 Task: Create a due date automation trigger when advanced on, on the monday after a card is due add dates without an incomplete due date at 11:00 AM.
Action: Mouse moved to (933, 281)
Screenshot: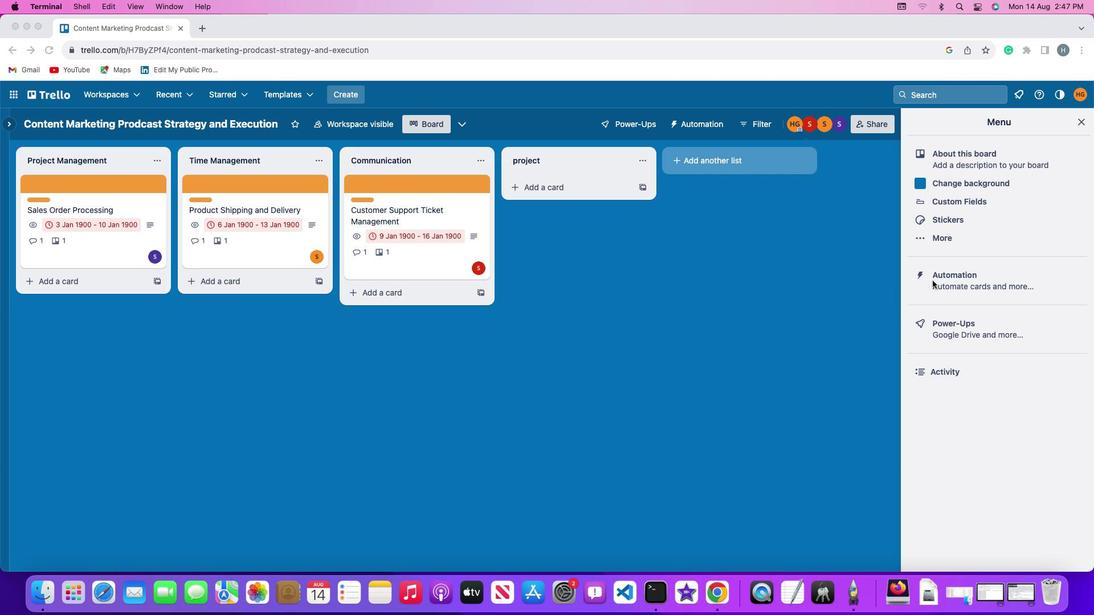 
Action: Mouse pressed left at (933, 281)
Screenshot: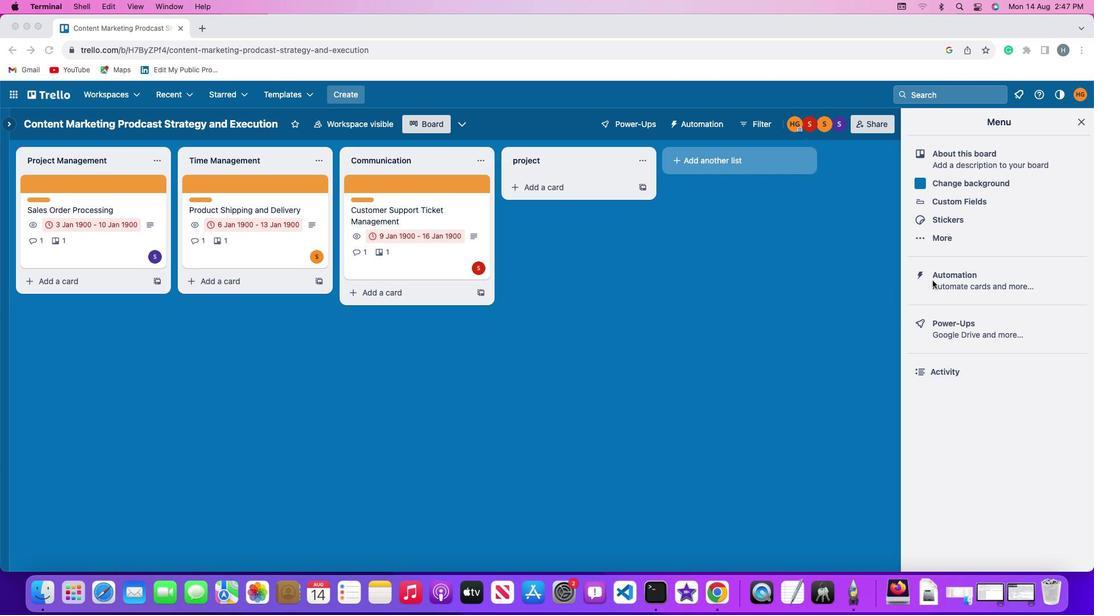 
Action: Mouse moved to (933, 281)
Screenshot: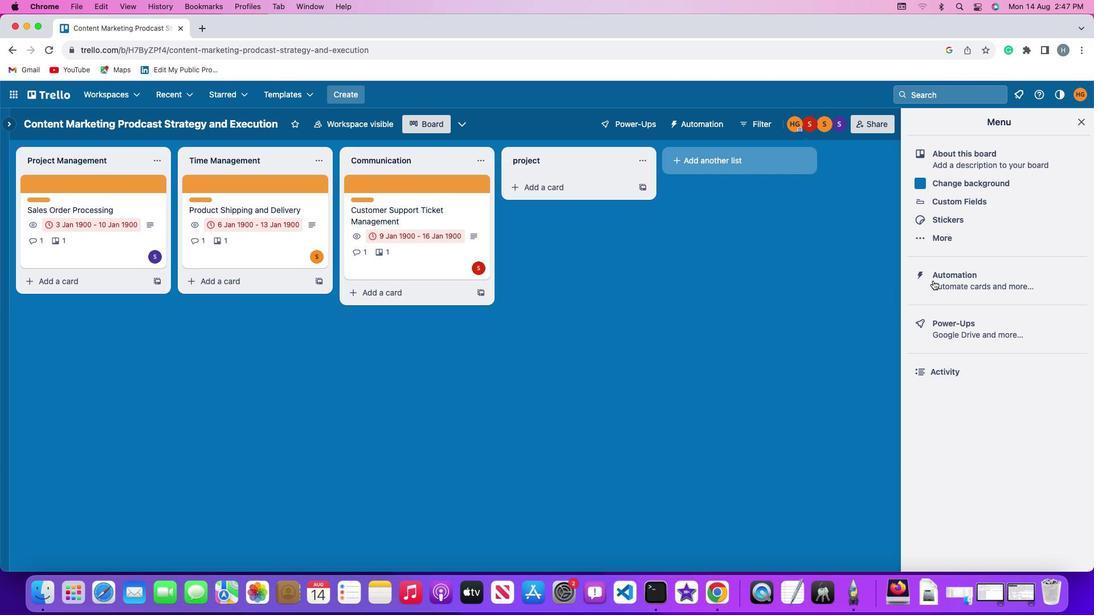 
Action: Mouse pressed left at (933, 281)
Screenshot: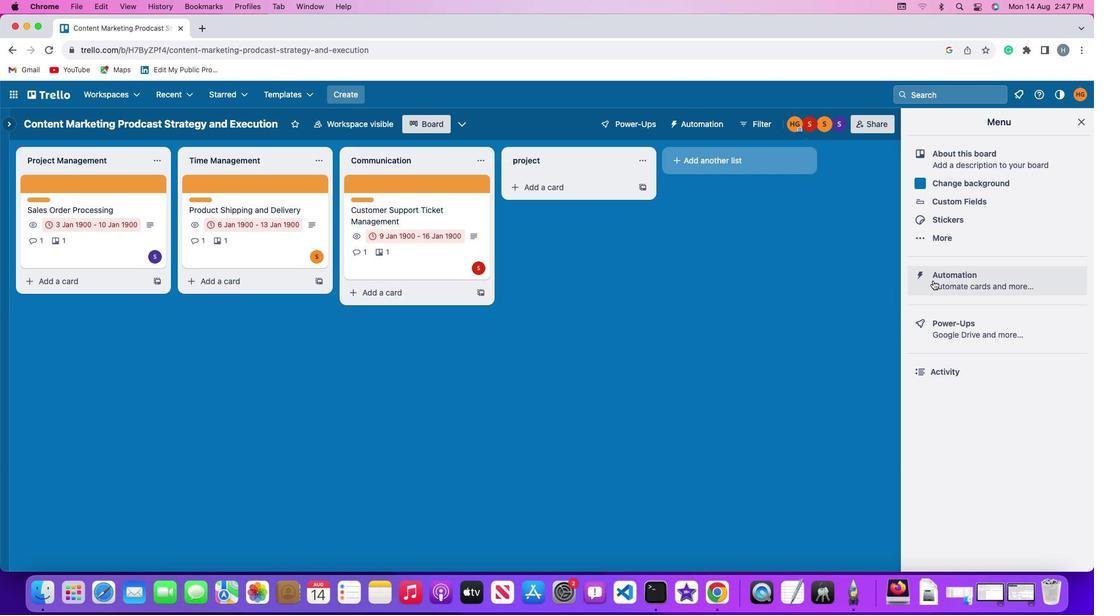 
Action: Mouse moved to (68, 270)
Screenshot: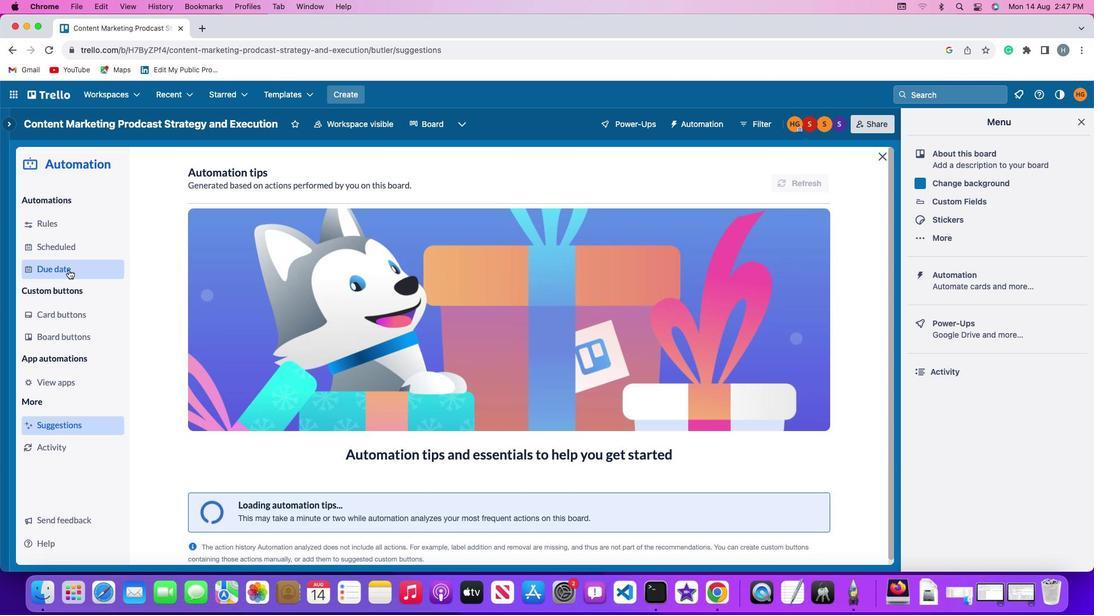 
Action: Mouse pressed left at (68, 270)
Screenshot: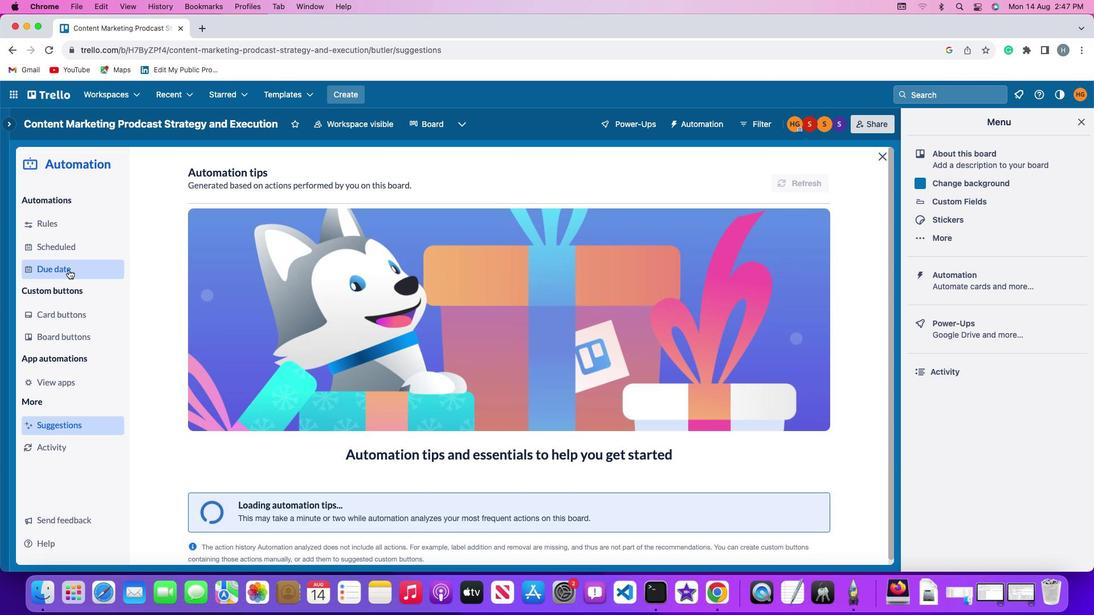 
Action: Mouse moved to (761, 173)
Screenshot: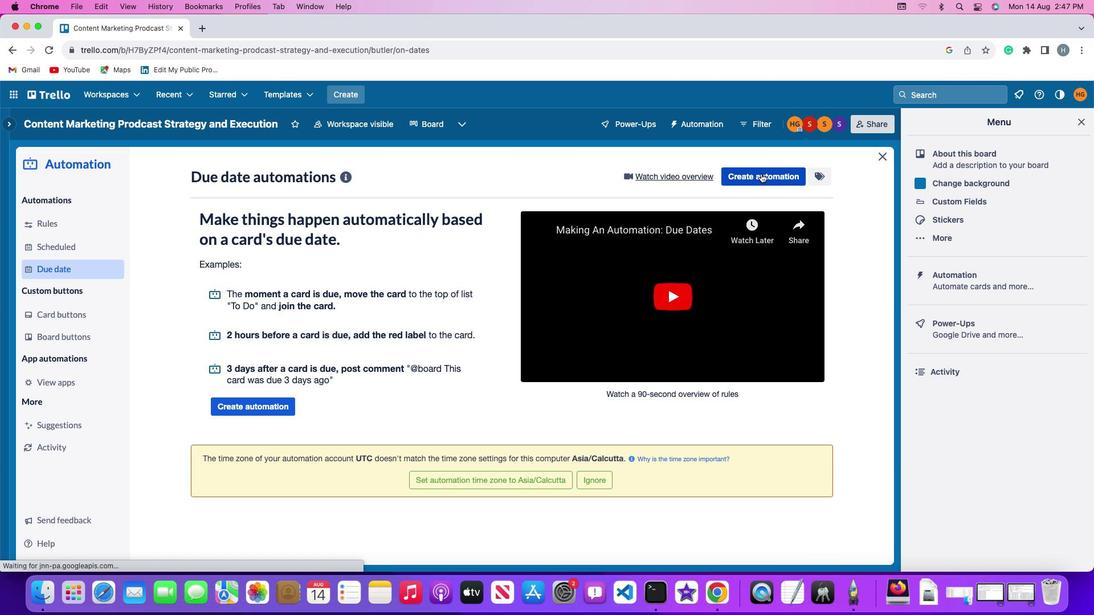 
Action: Mouse pressed left at (761, 173)
Screenshot: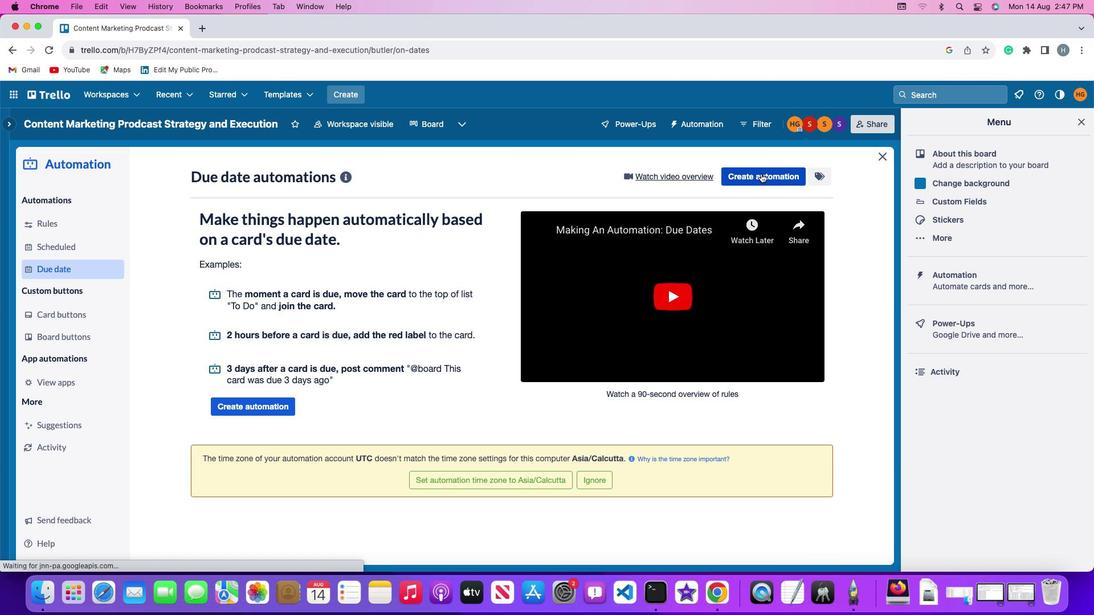 
Action: Mouse moved to (213, 287)
Screenshot: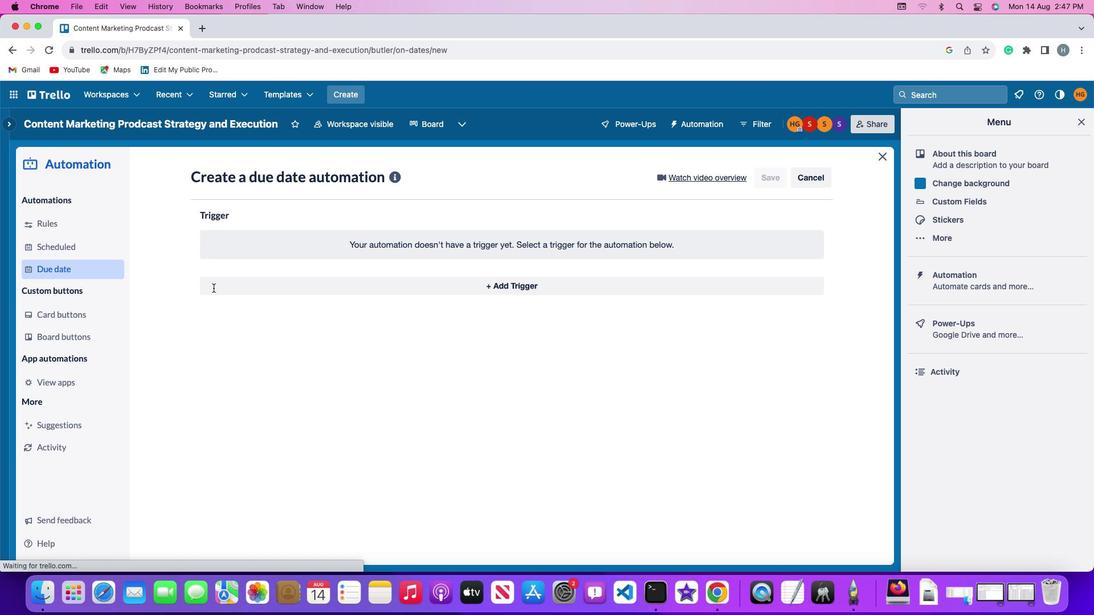 
Action: Mouse pressed left at (213, 287)
Screenshot: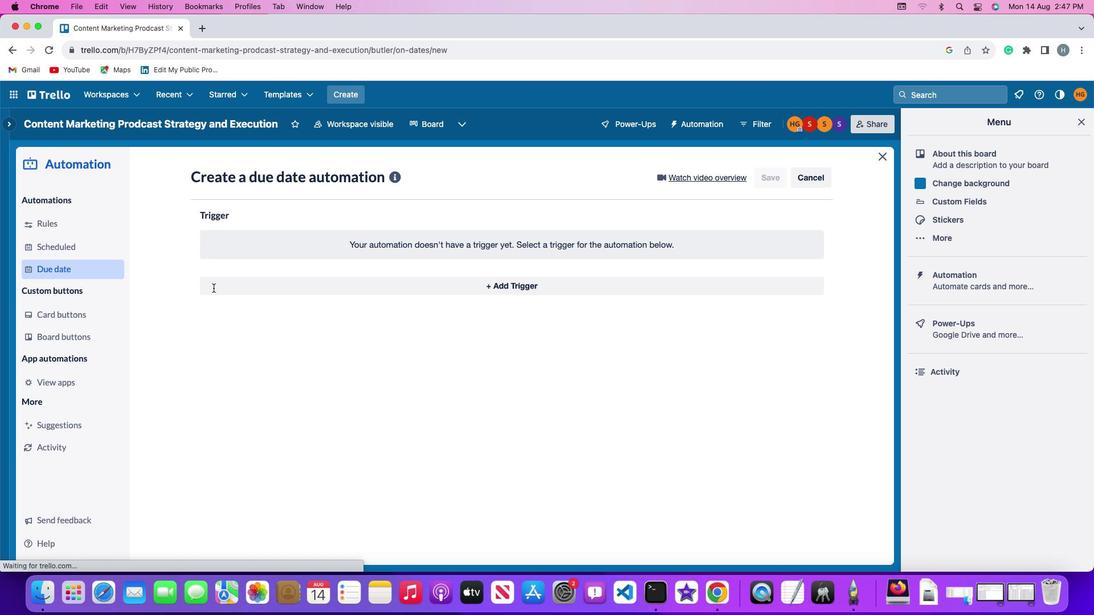 
Action: Mouse moved to (255, 501)
Screenshot: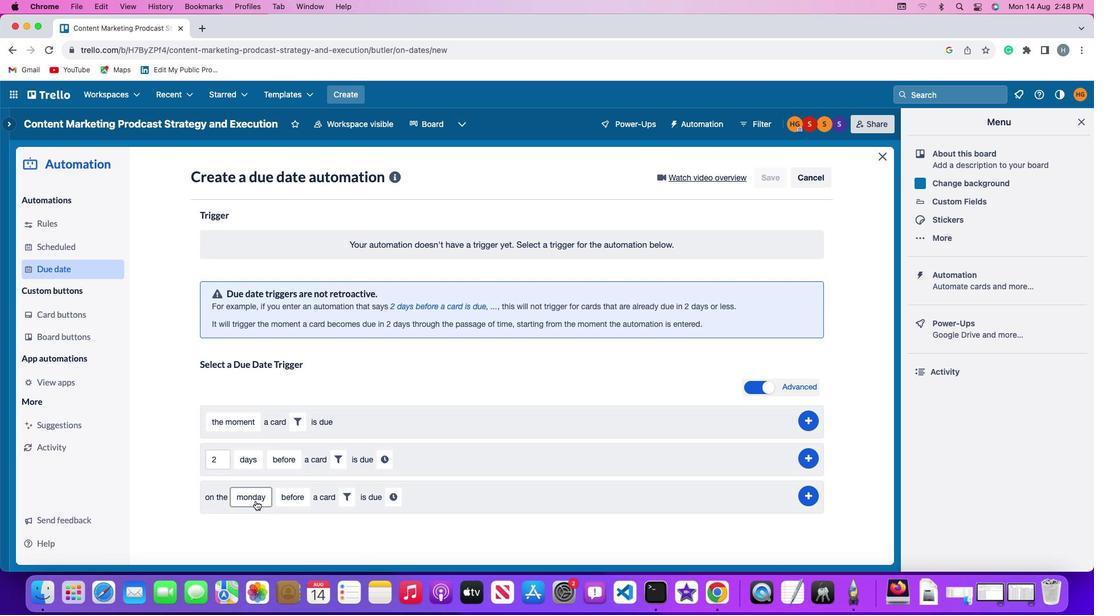 
Action: Mouse pressed left at (255, 501)
Screenshot: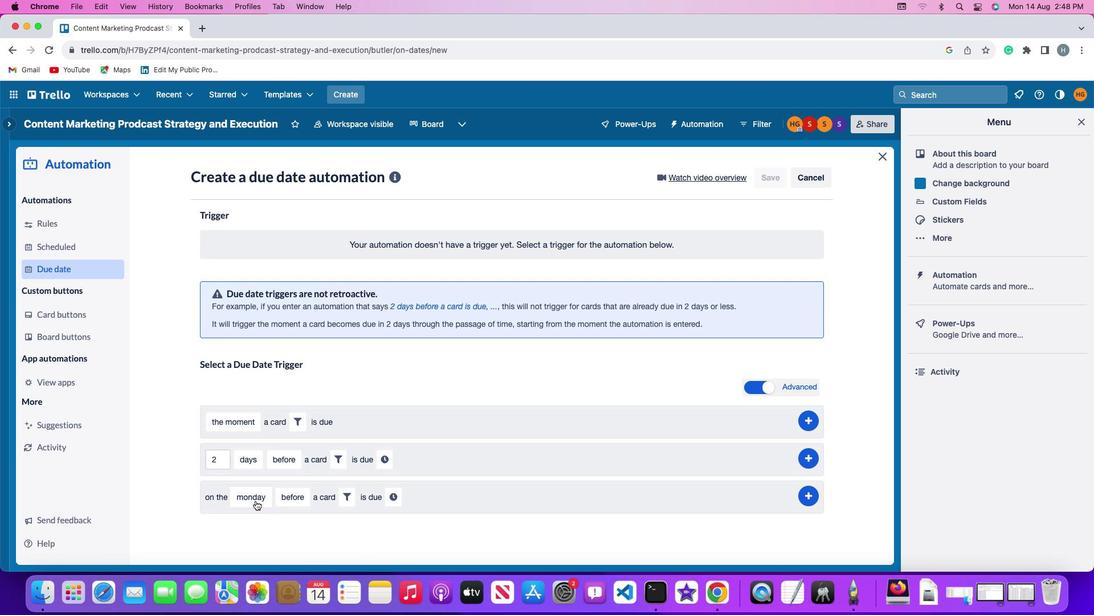 
Action: Mouse moved to (266, 341)
Screenshot: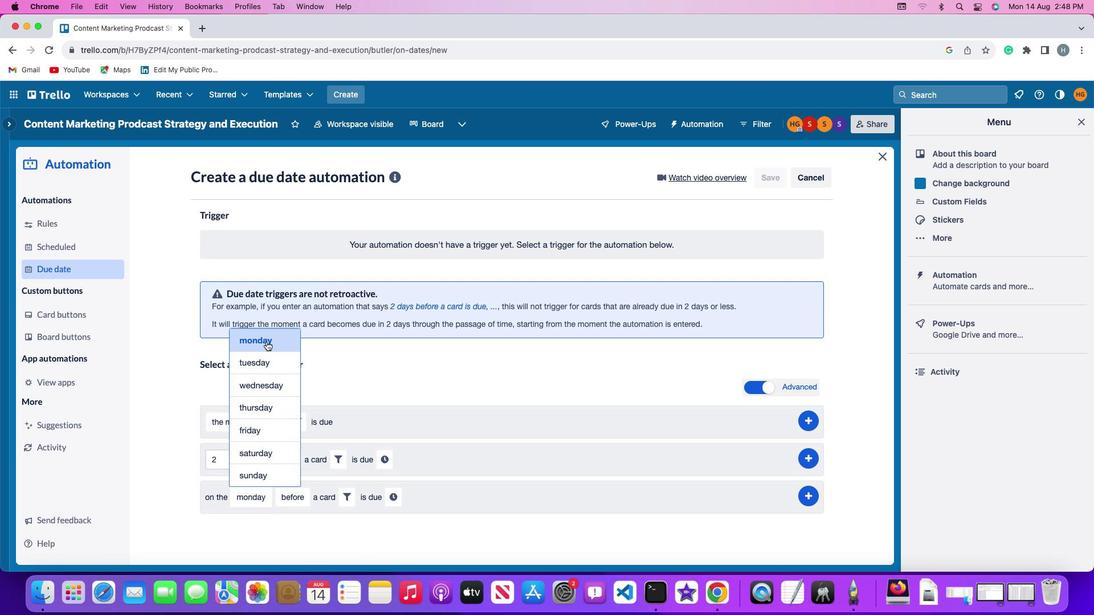 
Action: Mouse pressed left at (266, 341)
Screenshot: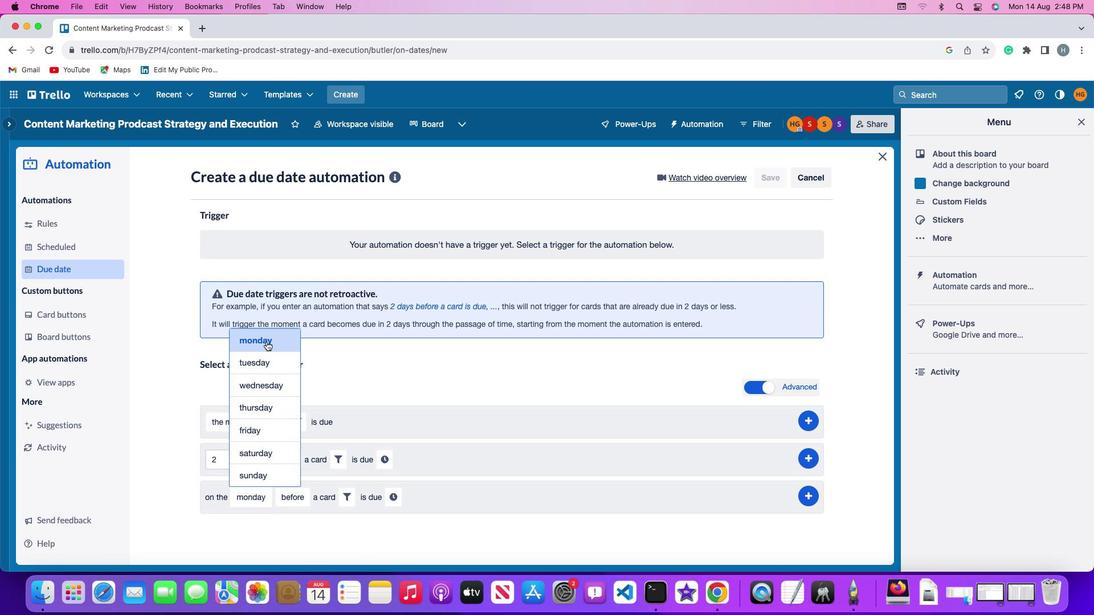 
Action: Mouse moved to (293, 494)
Screenshot: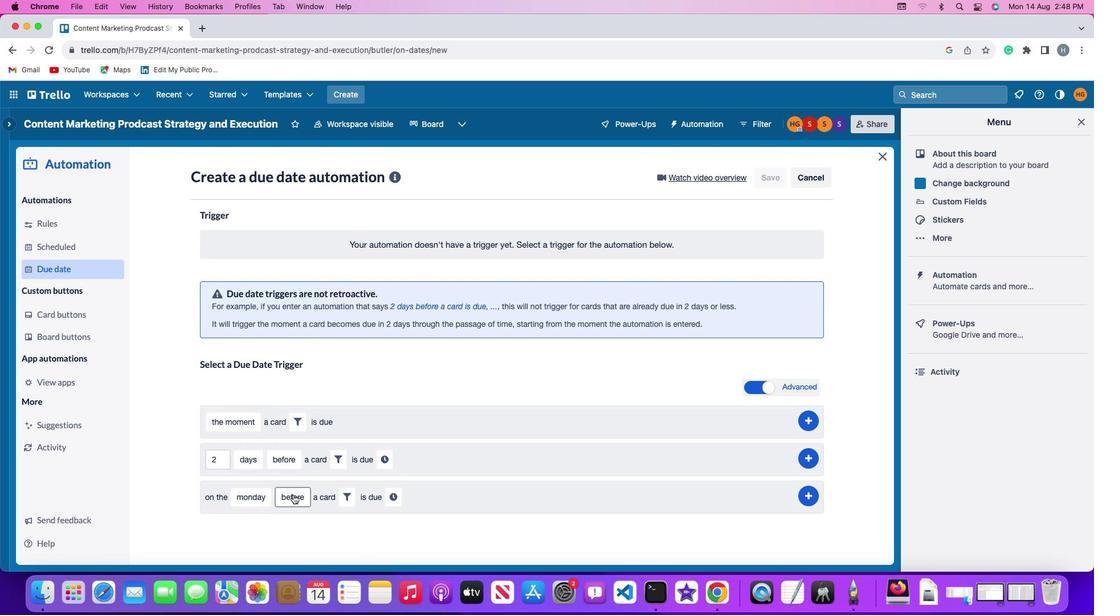 
Action: Mouse pressed left at (293, 494)
Screenshot: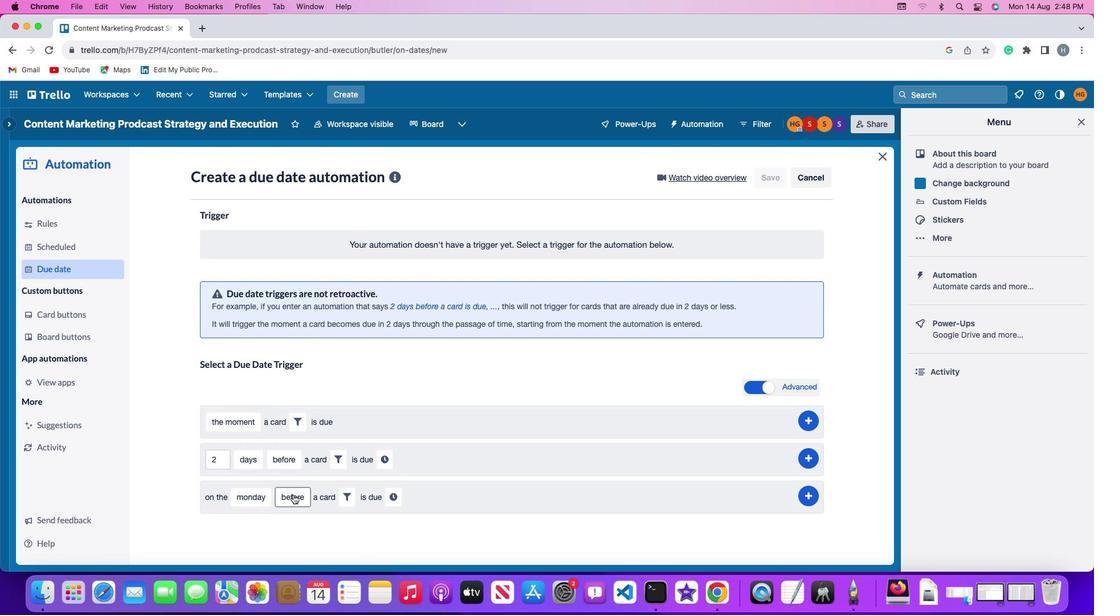 
Action: Mouse moved to (294, 431)
Screenshot: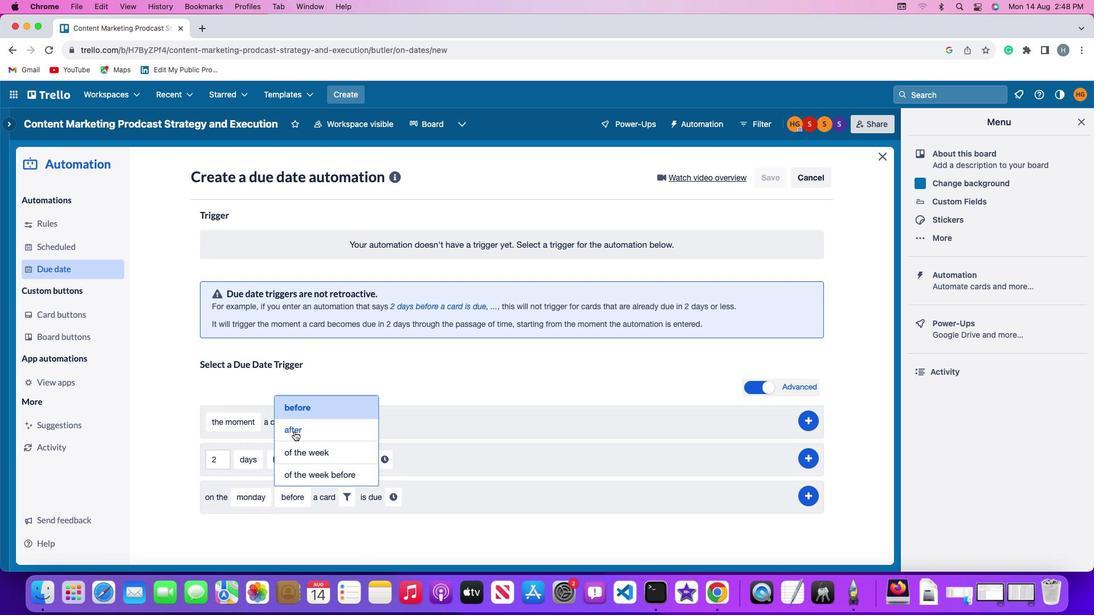 
Action: Mouse pressed left at (294, 431)
Screenshot: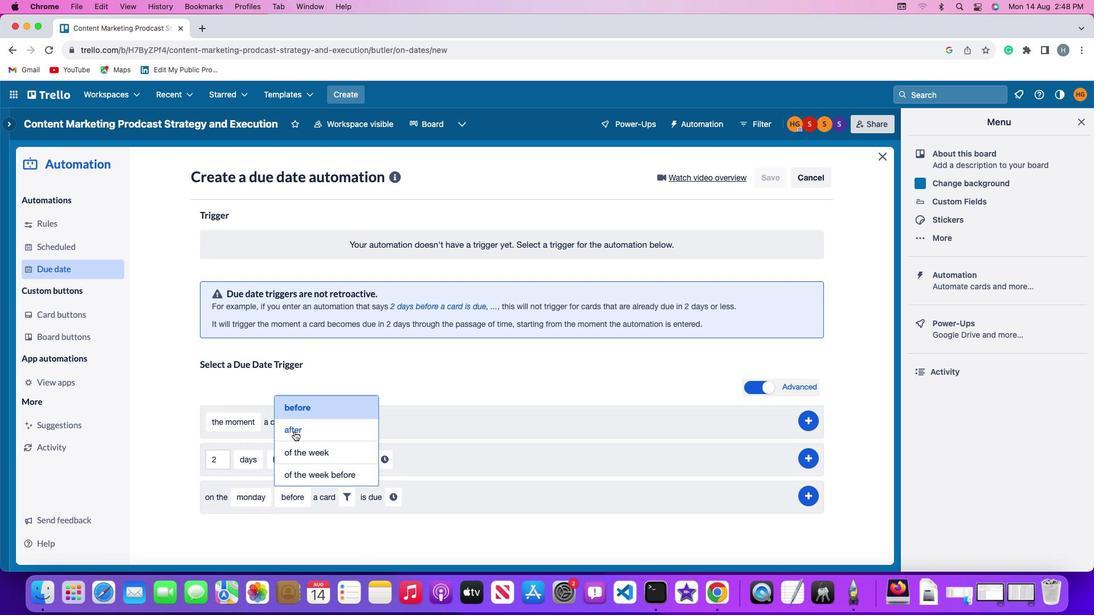
Action: Mouse moved to (339, 498)
Screenshot: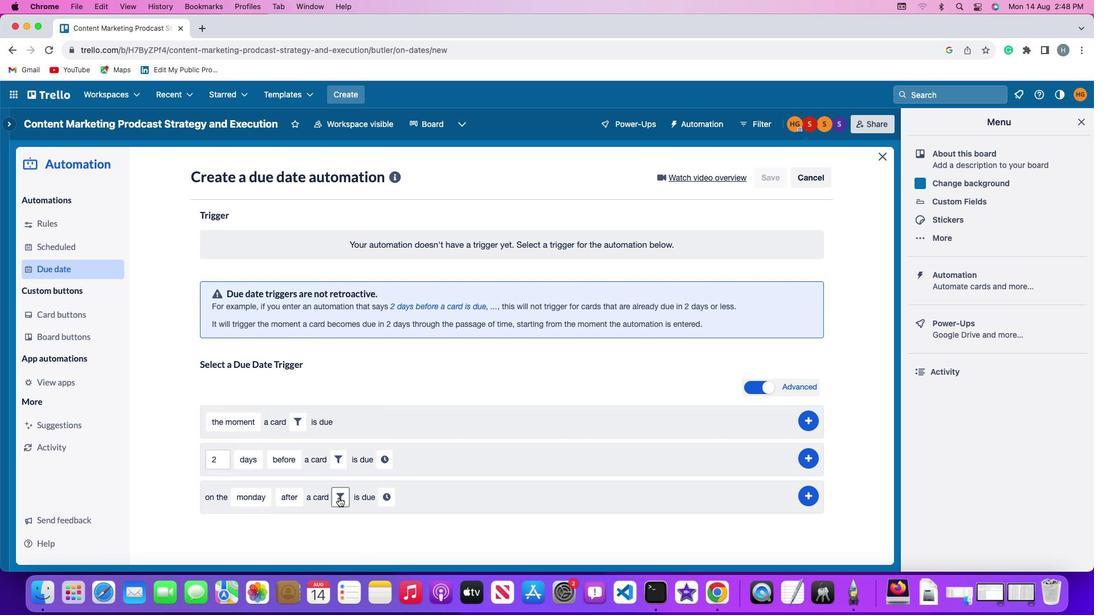 
Action: Mouse pressed left at (339, 498)
Screenshot: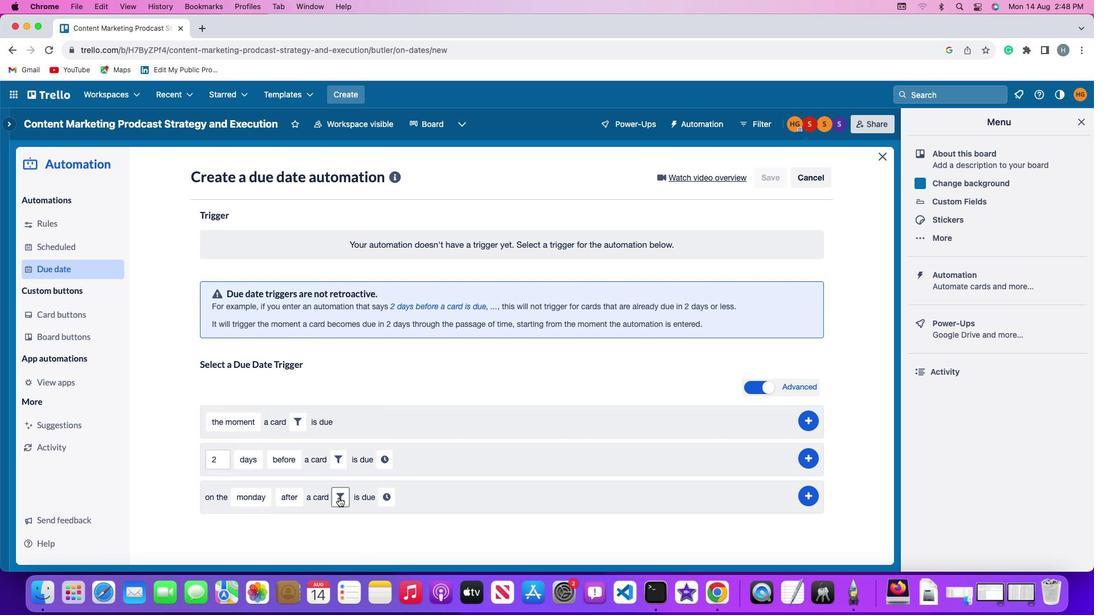 
Action: Mouse moved to (399, 534)
Screenshot: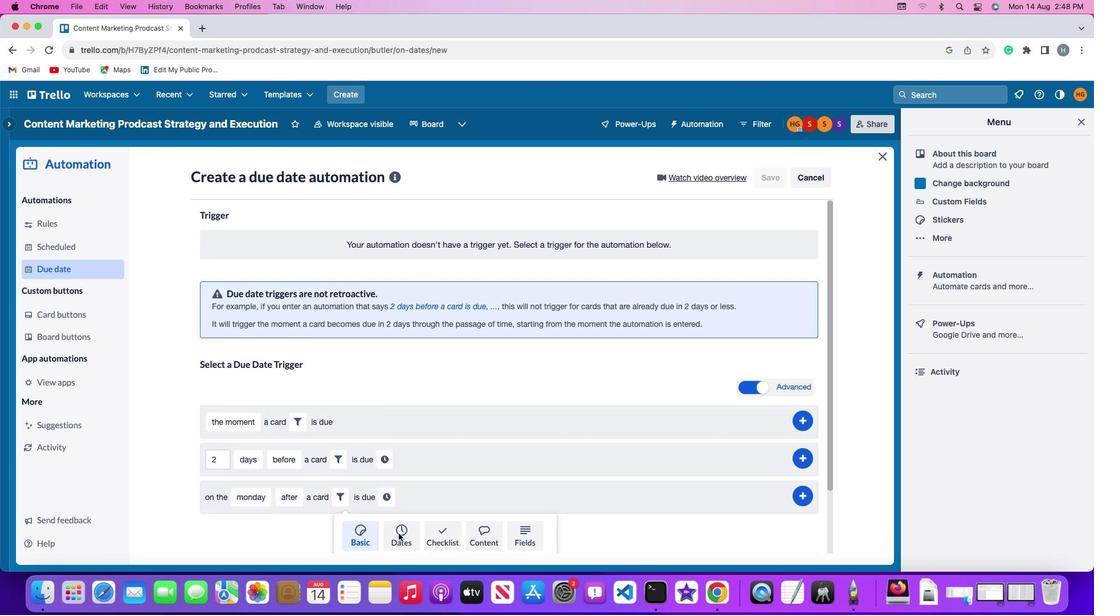 
Action: Mouse pressed left at (399, 534)
Screenshot: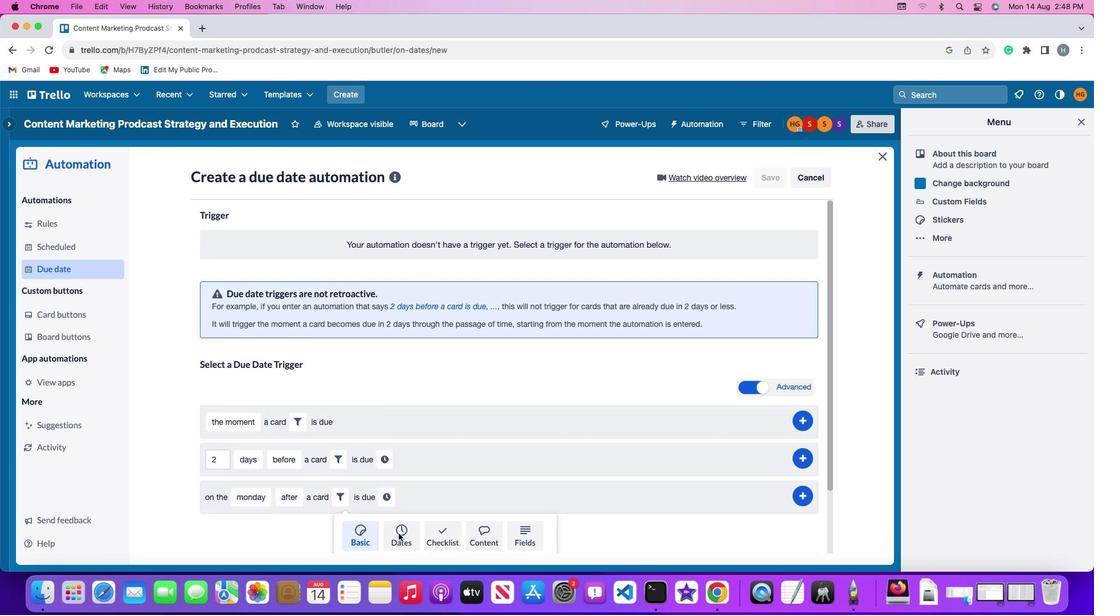 
Action: Mouse moved to (302, 536)
Screenshot: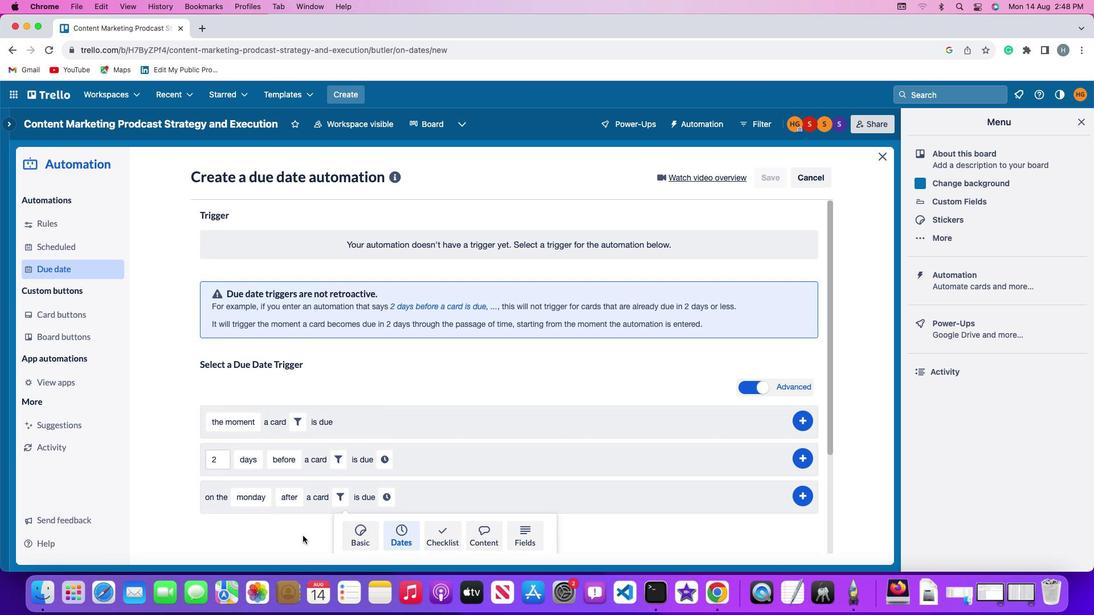 
Action: Mouse scrolled (302, 536) with delta (0, 0)
Screenshot: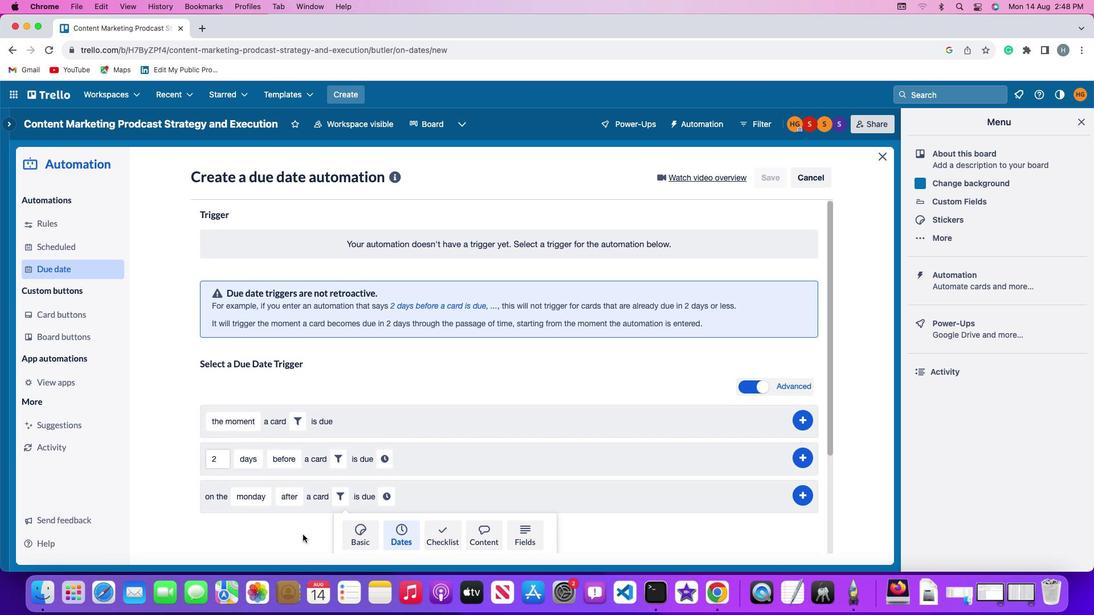 
Action: Mouse moved to (302, 536)
Screenshot: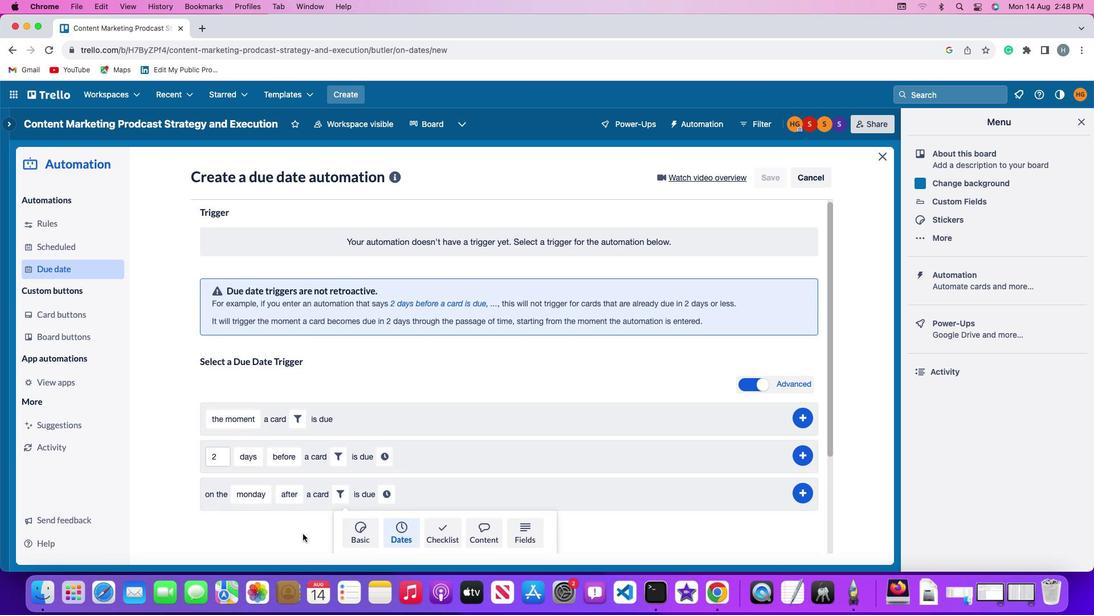 
Action: Mouse scrolled (302, 536) with delta (0, 0)
Screenshot: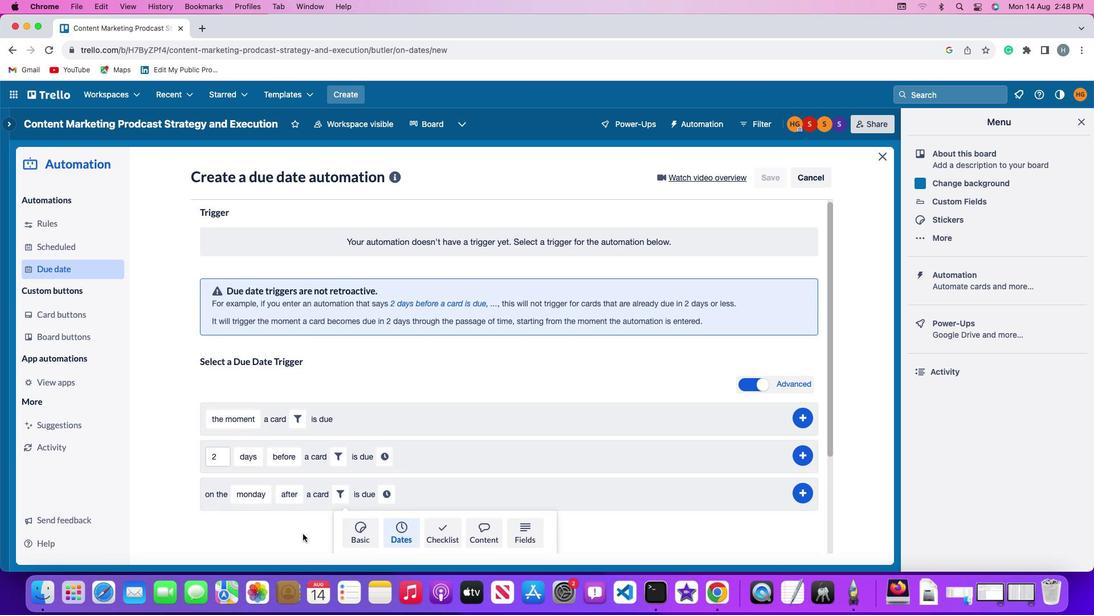 
Action: Mouse moved to (302, 535)
Screenshot: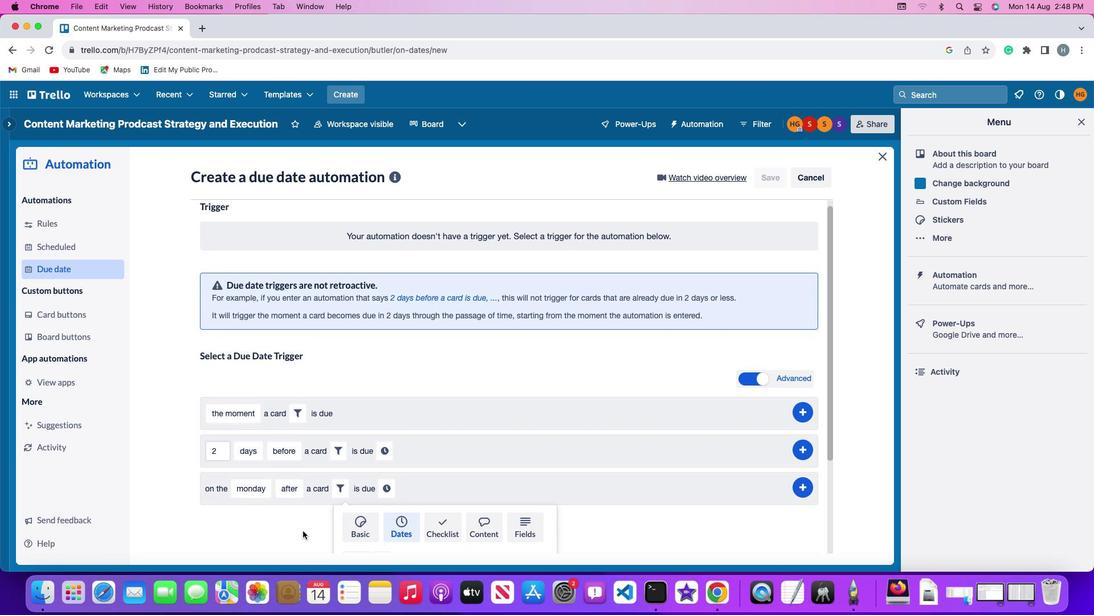 
Action: Mouse scrolled (302, 535) with delta (0, -1)
Screenshot: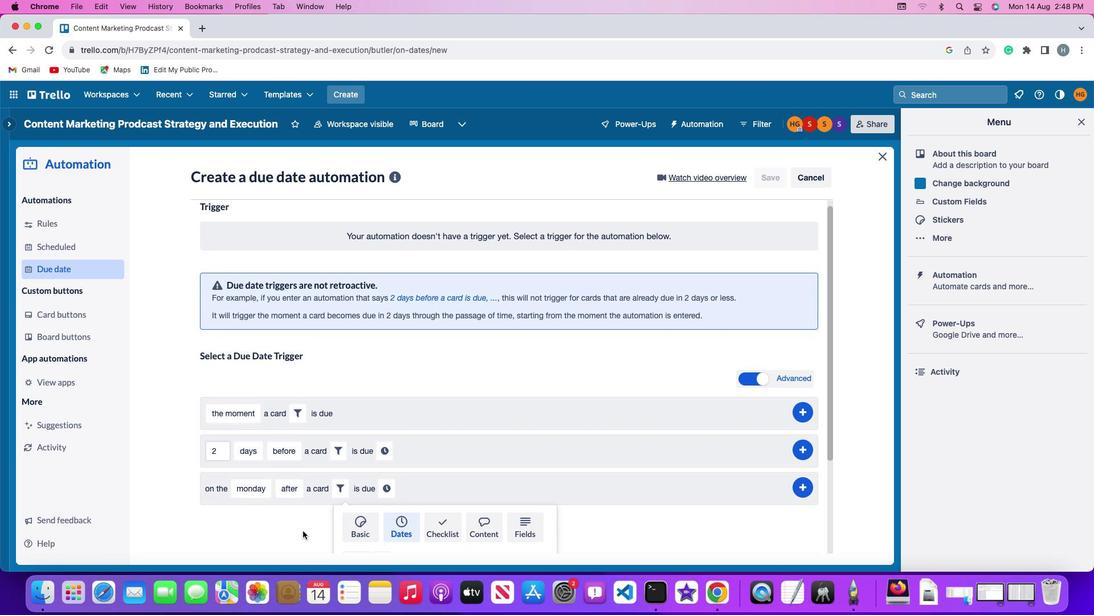 
Action: Mouse moved to (302, 534)
Screenshot: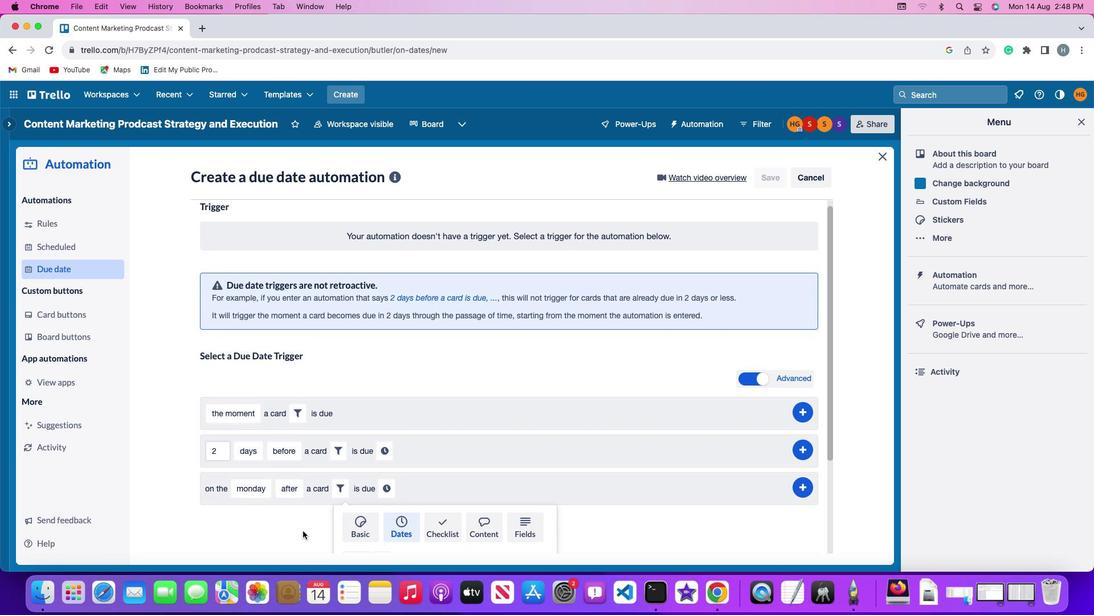 
Action: Mouse scrolled (302, 534) with delta (0, -2)
Screenshot: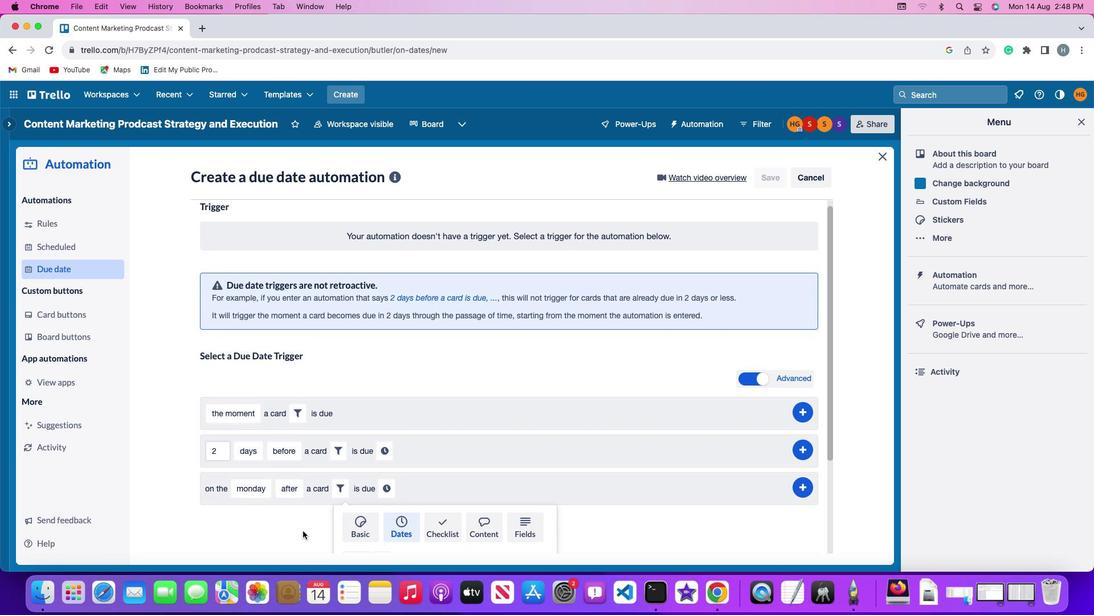 
Action: Mouse moved to (302, 531)
Screenshot: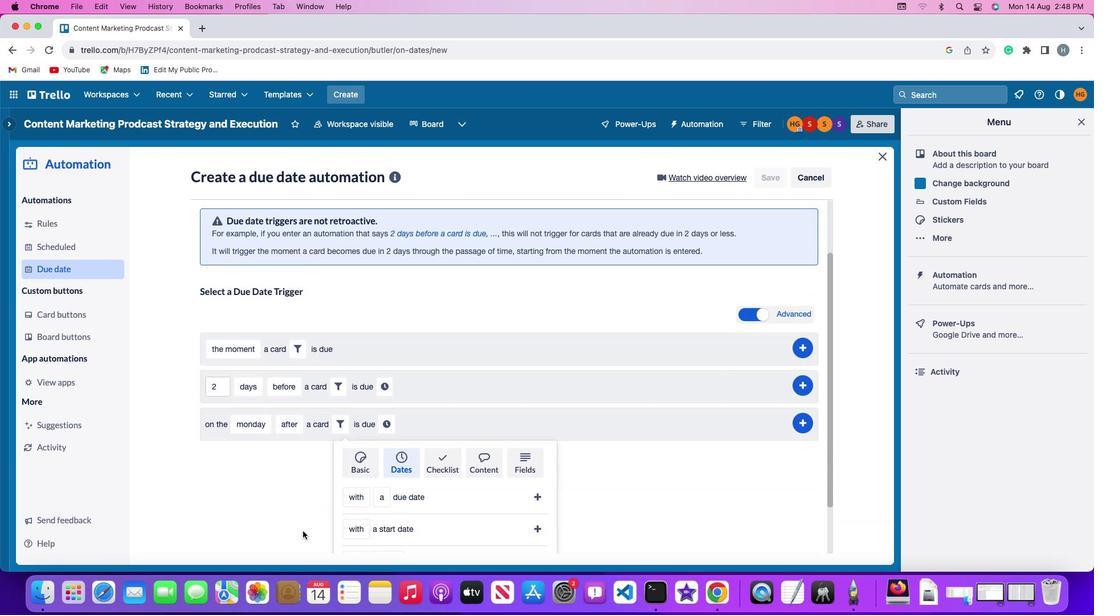 
Action: Mouse scrolled (302, 531) with delta (0, 0)
Screenshot: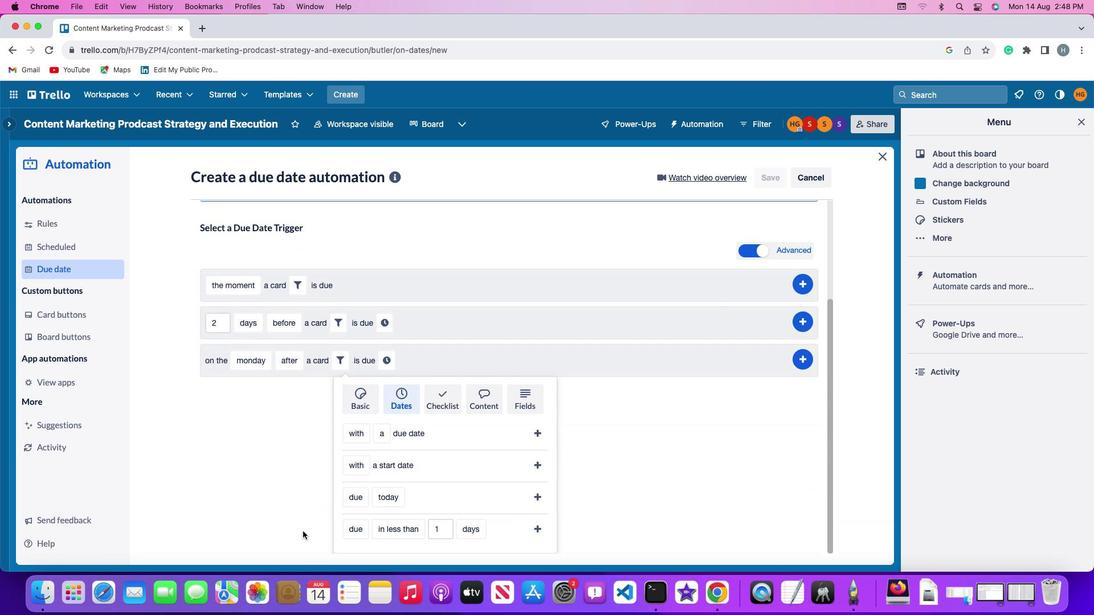 
Action: Mouse scrolled (302, 531) with delta (0, 0)
Screenshot: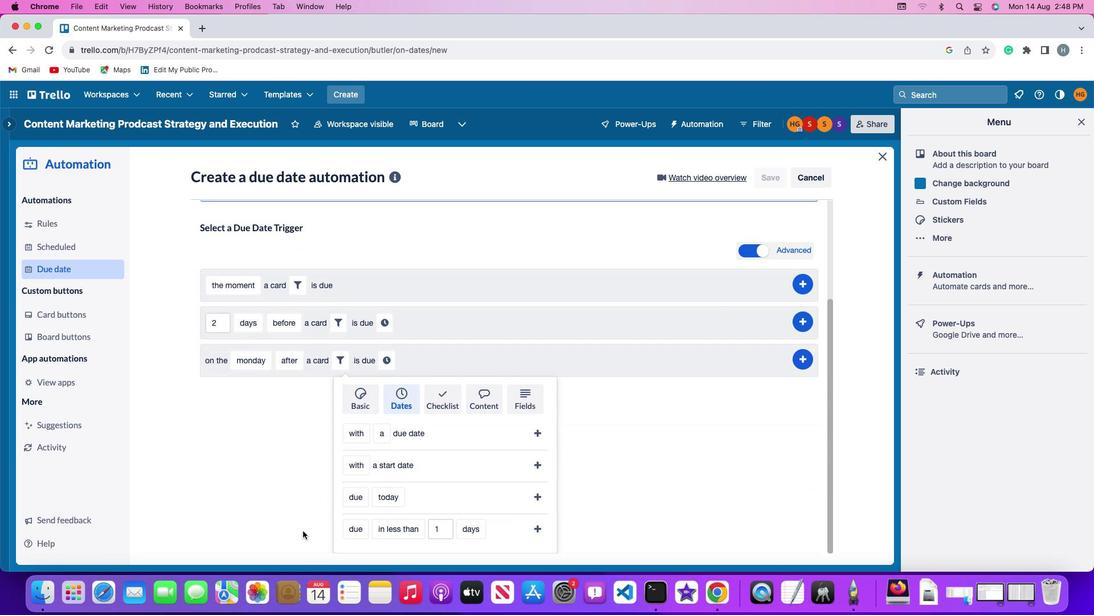 
Action: Mouse scrolled (302, 531) with delta (0, -1)
Screenshot: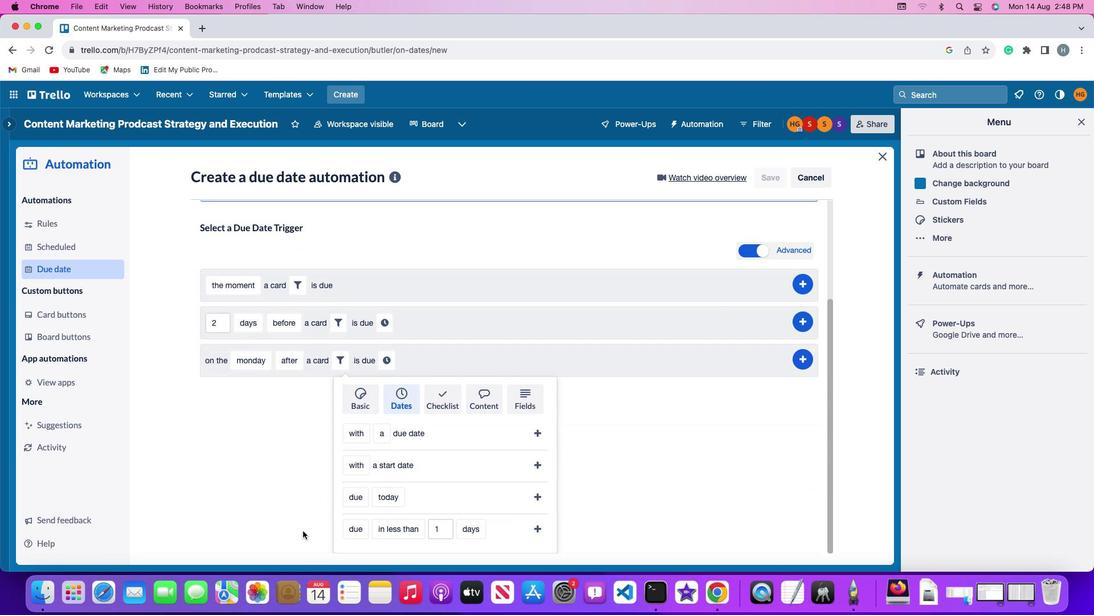 
Action: Mouse scrolled (302, 531) with delta (0, -2)
Screenshot: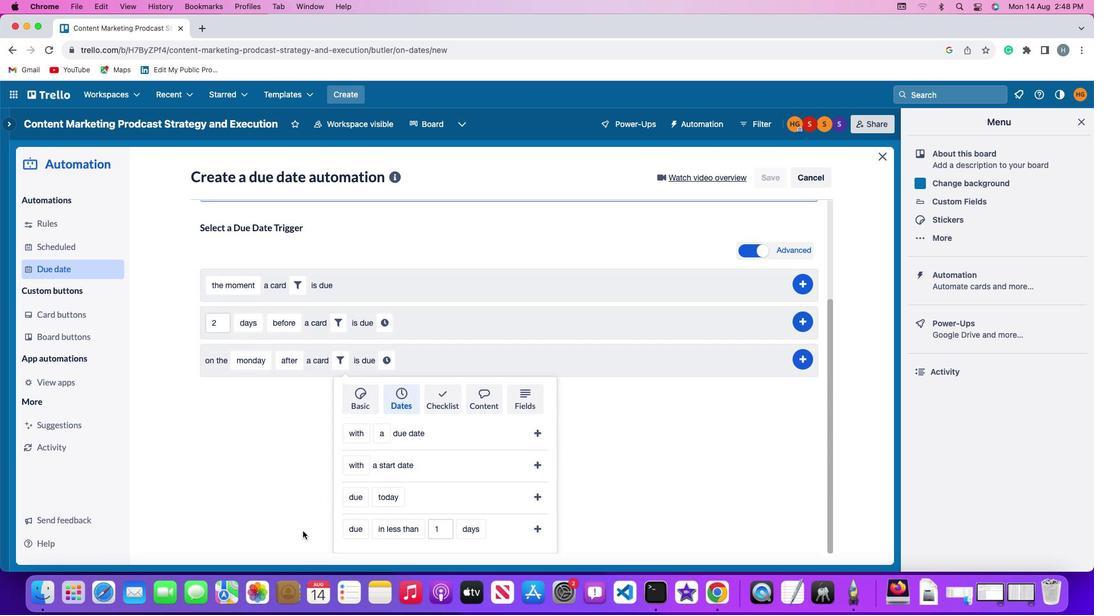 
Action: Mouse moved to (344, 437)
Screenshot: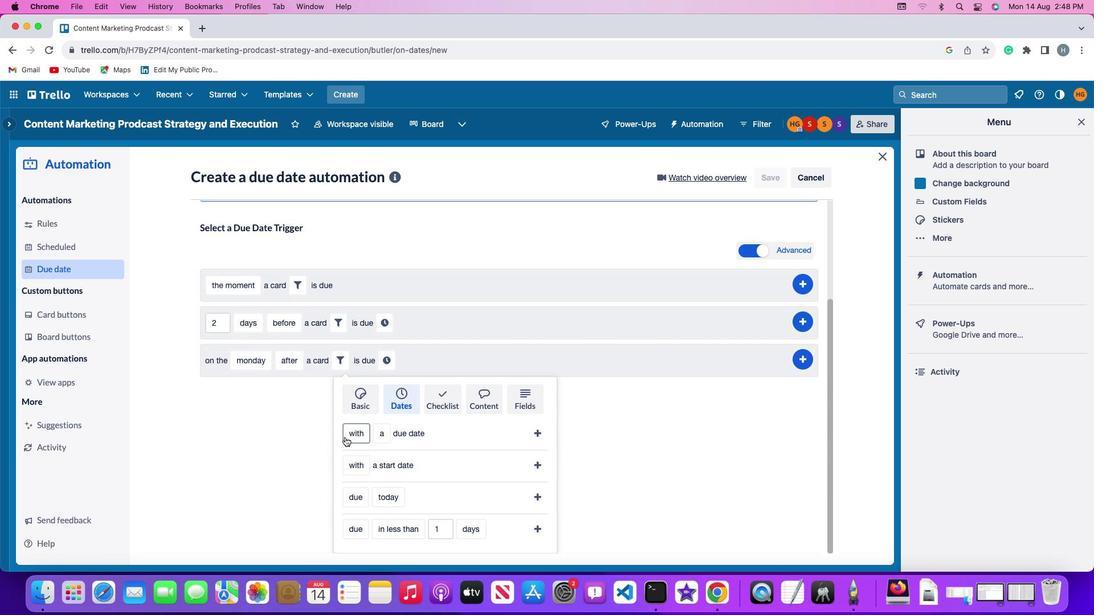 
Action: Mouse pressed left at (344, 437)
Screenshot: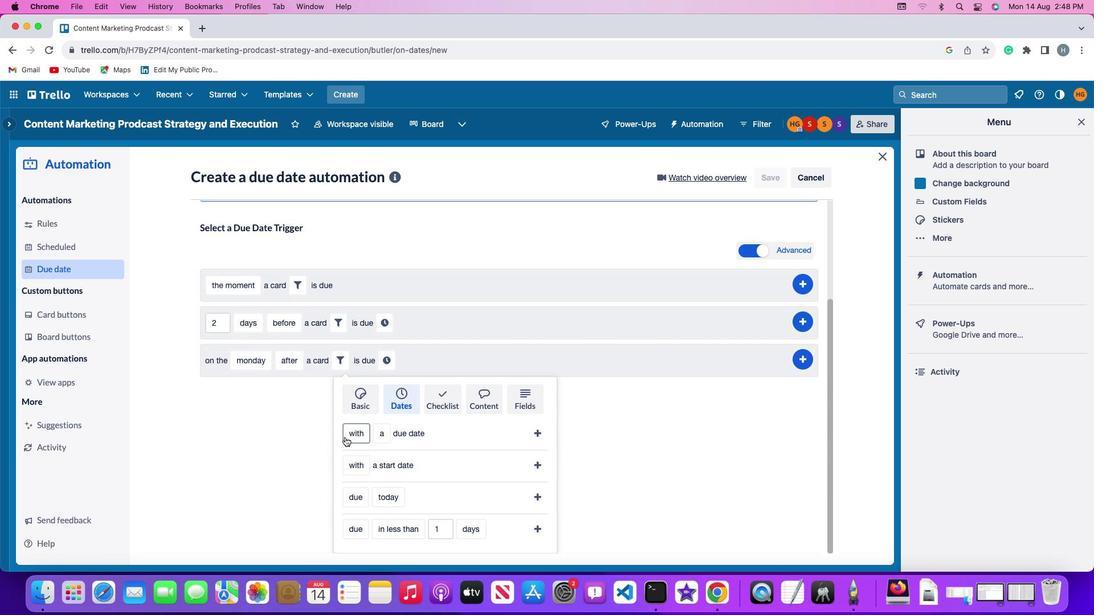 
Action: Mouse moved to (365, 475)
Screenshot: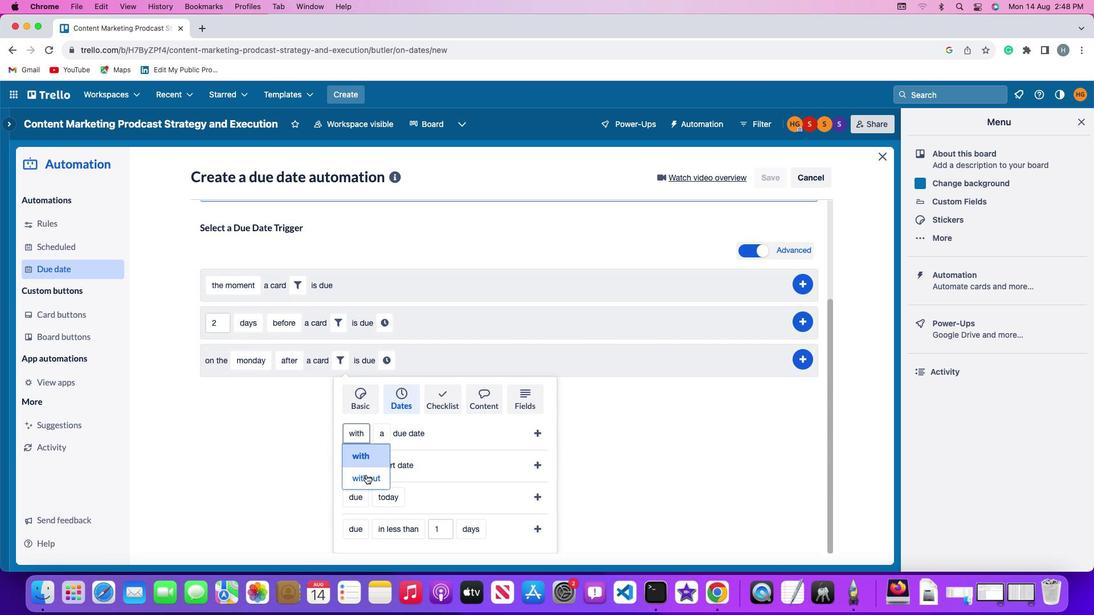 
Action: Mouse pressed left at (365, 475)
Screenshot: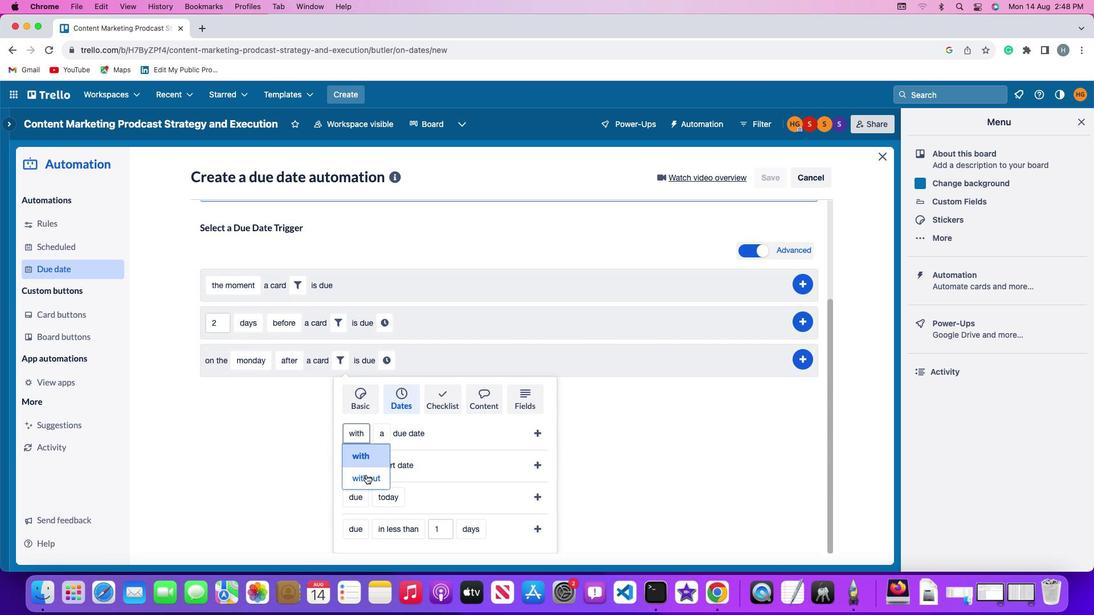 
Action: Mouse moved to (388, 434)
Screenshot: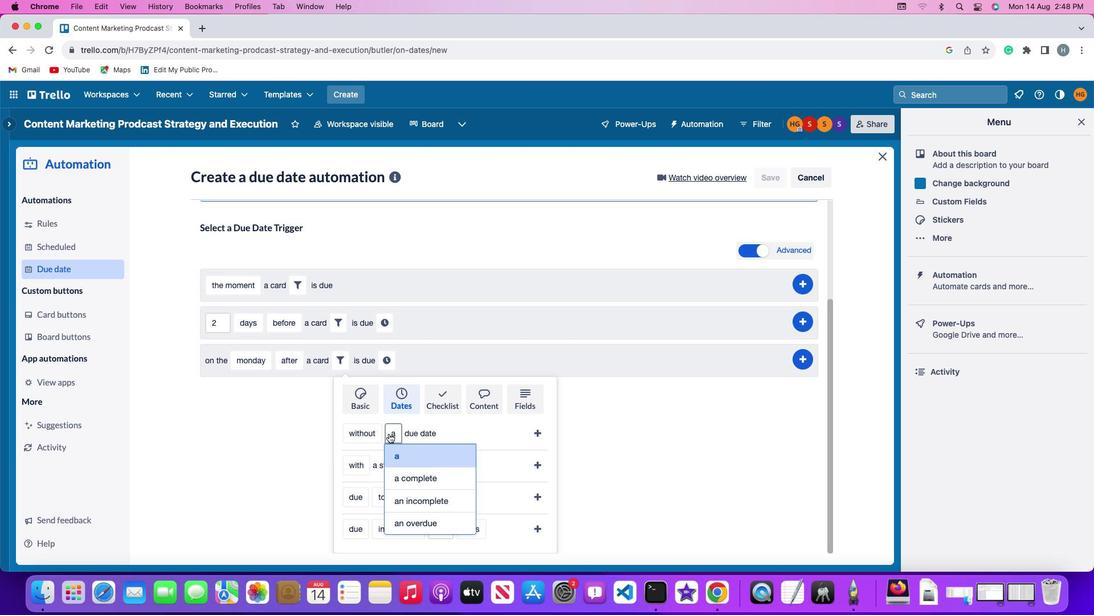 
Action: Mouse pressed left at (388, 434)
Screenshot: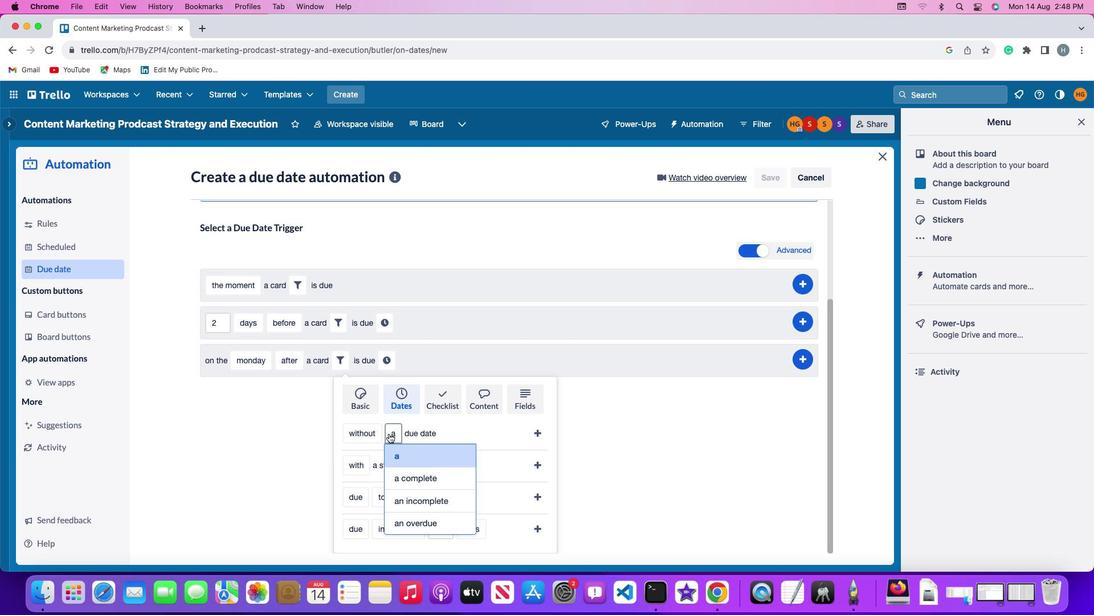 
Action: Mouse moved to (409, 497)
Screenshot: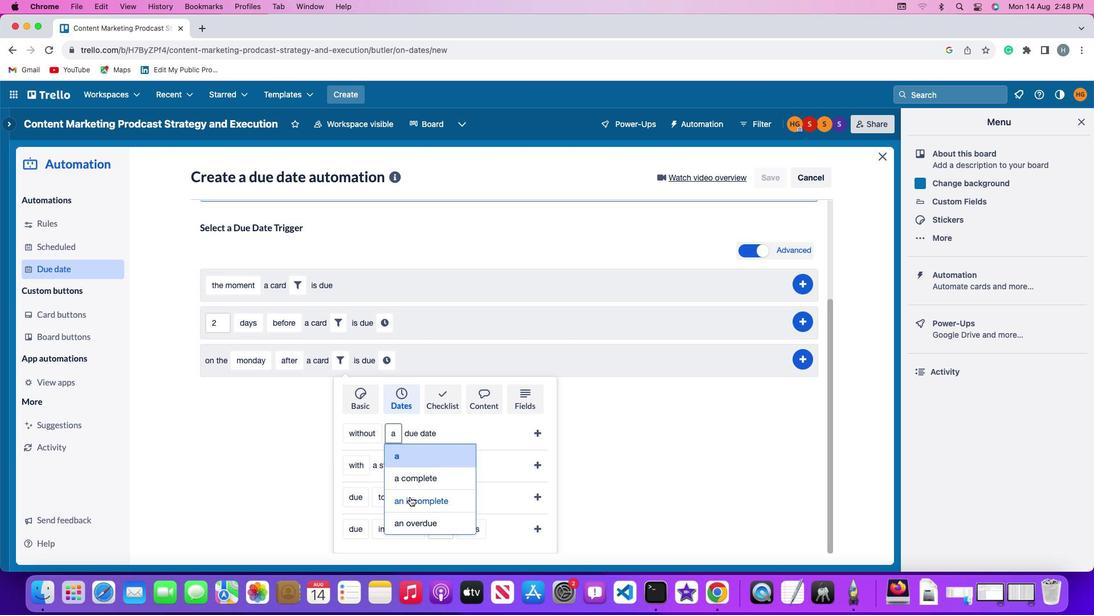 
Action: Mouse pressed left at (409, 497)
Screenshot: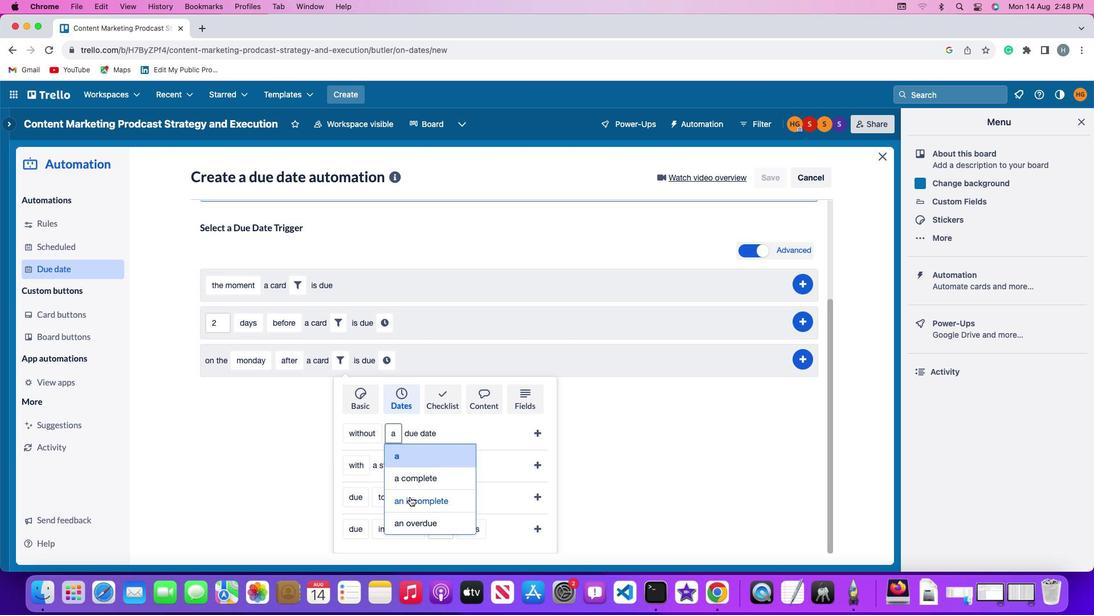 
Action: Mouse moved to (538, 426)
Screenshot: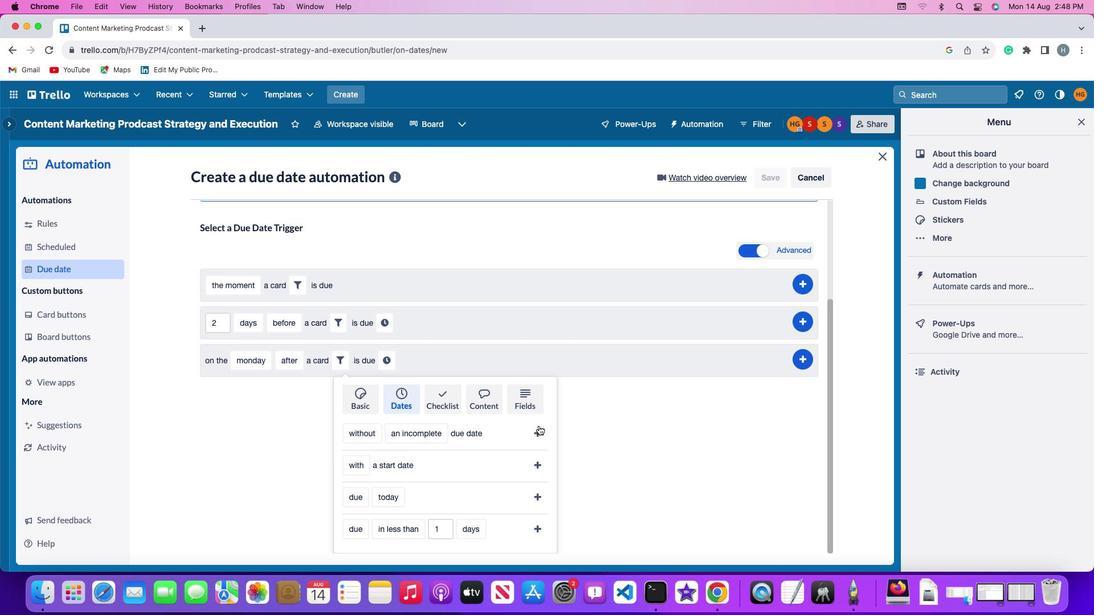 
Action: Mouse pressed left at (538, 426)
Screenshot: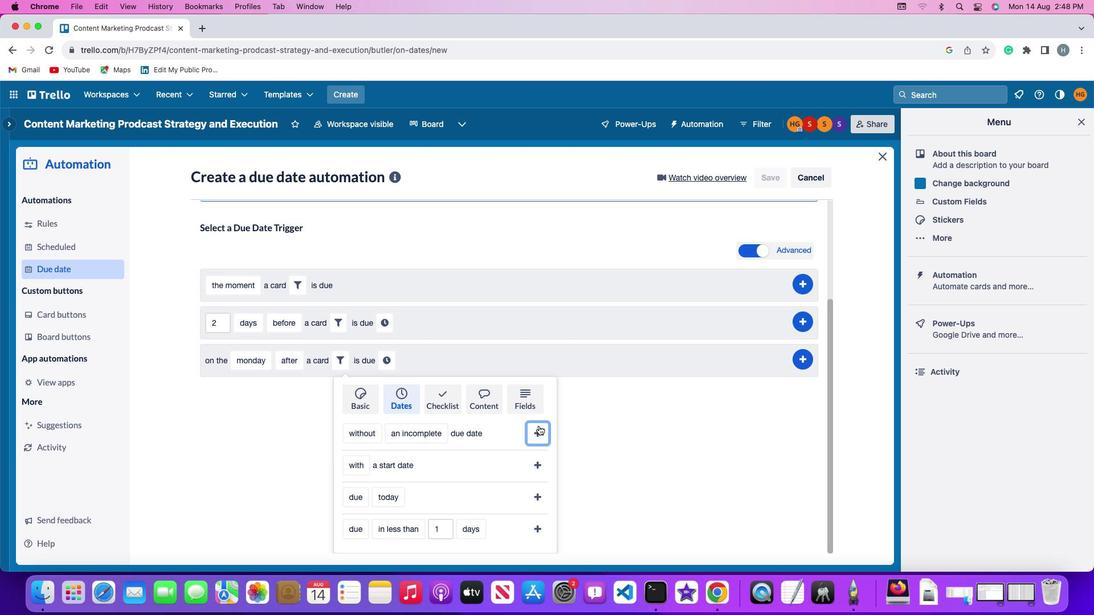 
Action: Mouse moved to (525, 489)
Screenshot: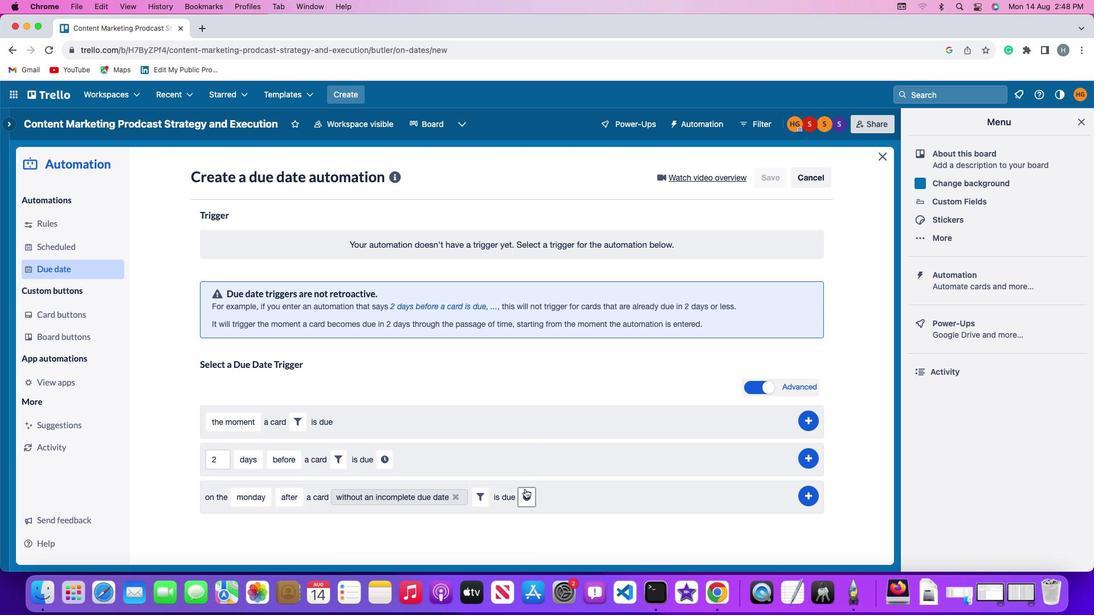 
Action: Mouse pressed left at (525, 489)
Screenshot: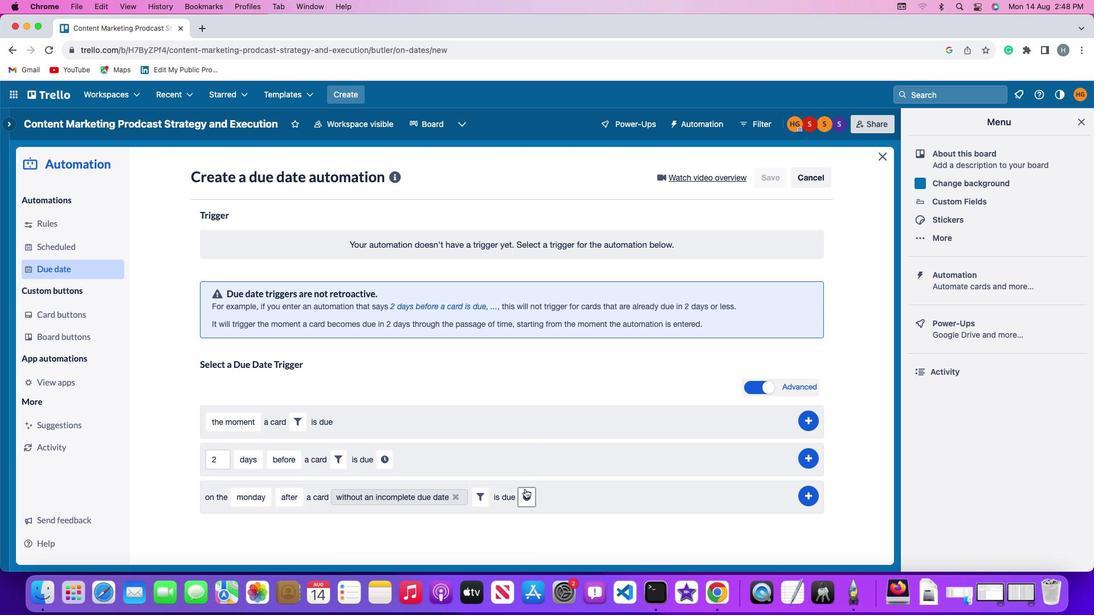 
Action: Mouse moved to (552, 502)
Screenshot: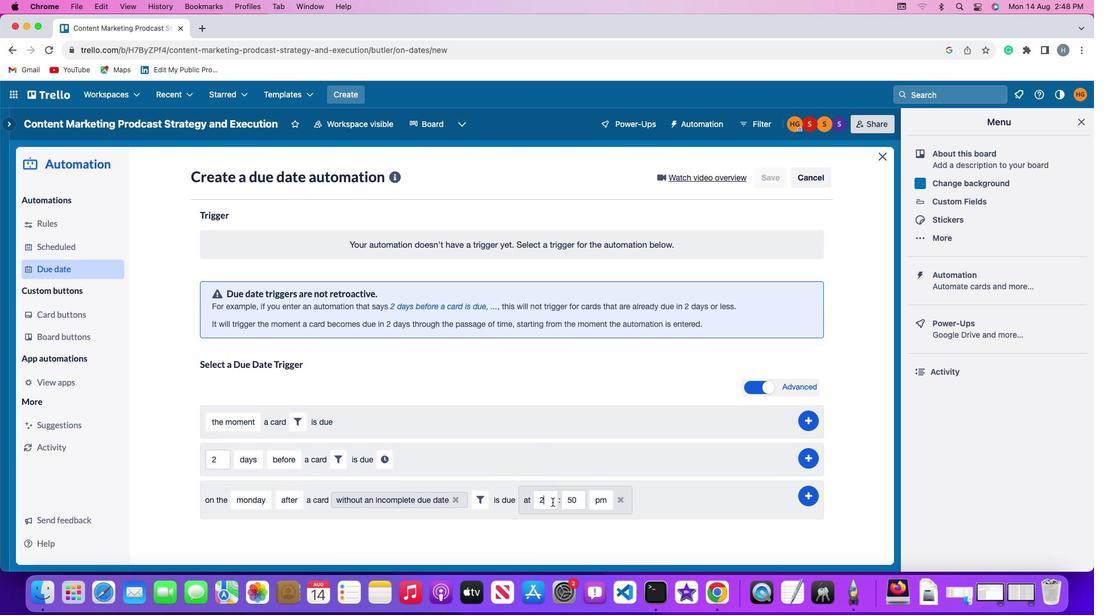 
Action: Mouse pressed left at (552, 502)
Screenshot: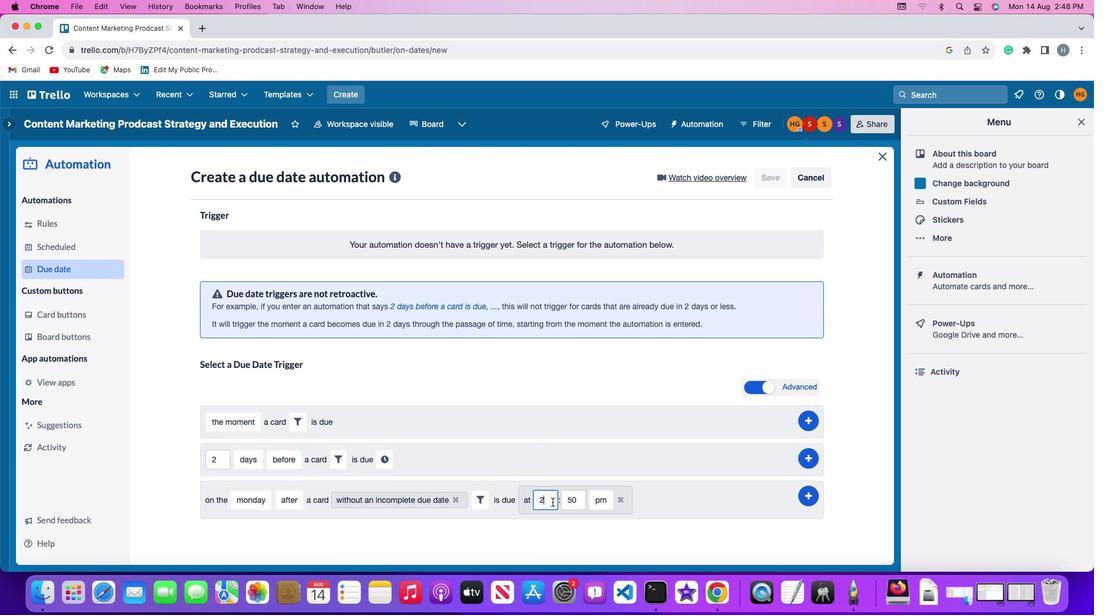 
Action: Key pressed Key.backspace
Screenshot: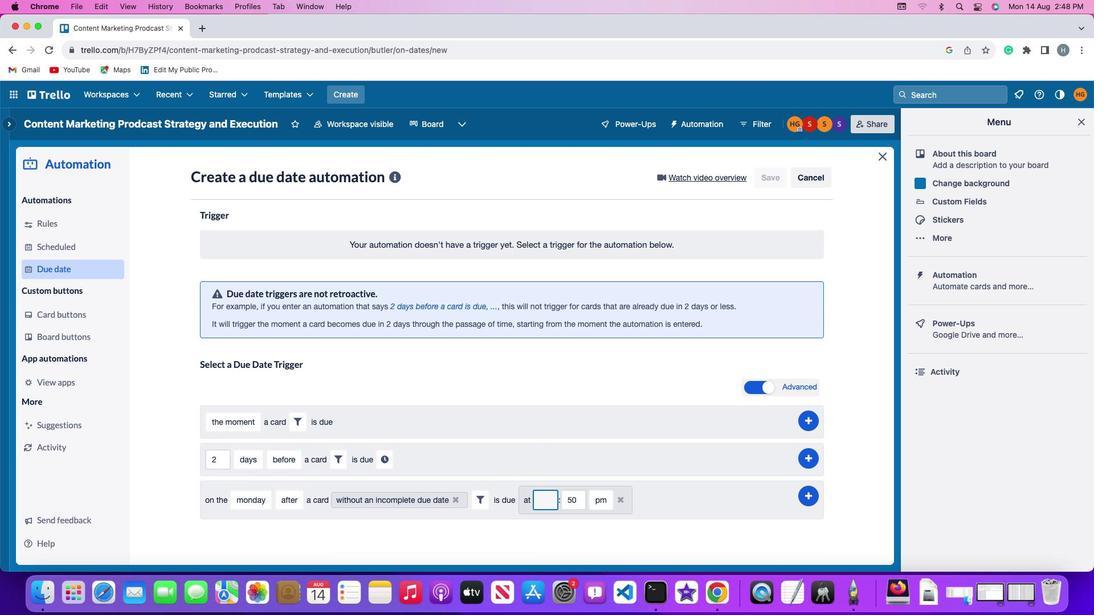 
Action: Mouse moved to (552, 502)
Screenshot: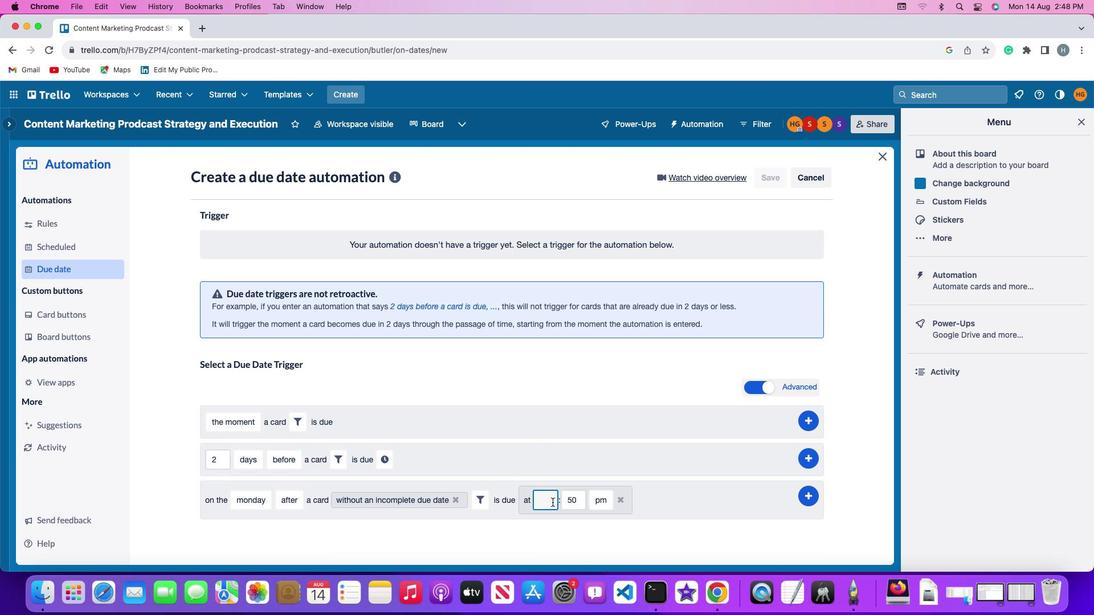 
Action: Key pressed '1''1'
Screenshot: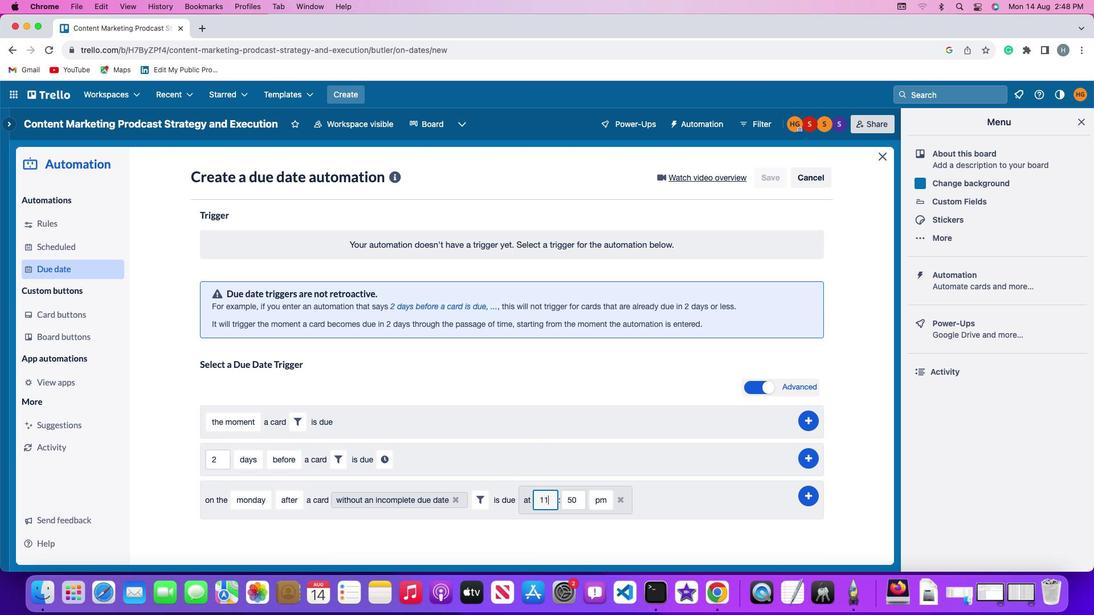 
Action: Mouse moved to (577, 501)
Screenshot: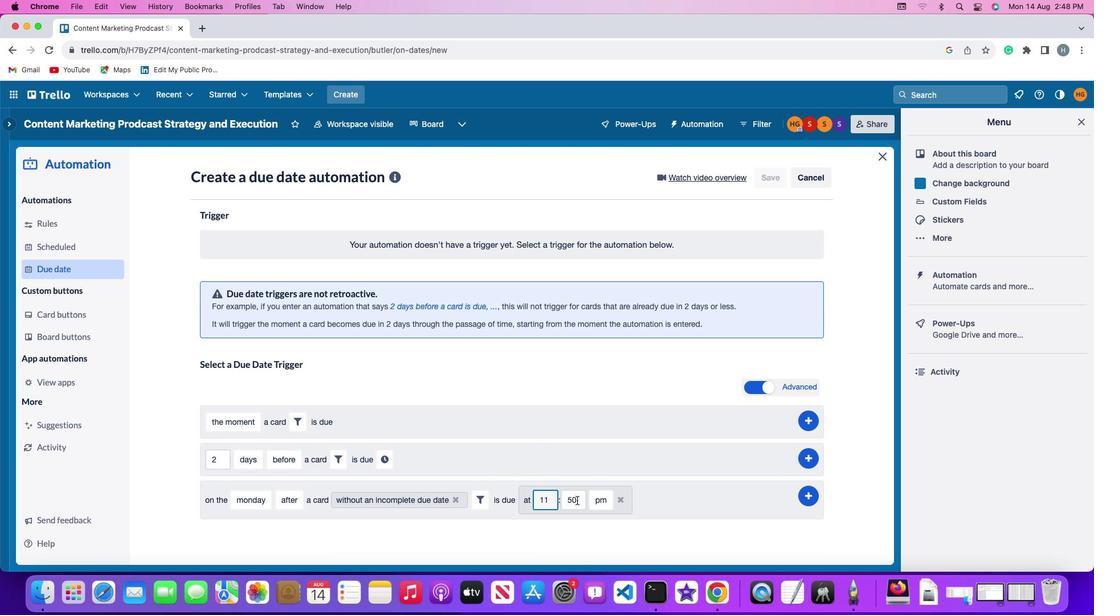 
Action: Mouse pressed left at (577, 501)
Screenshot: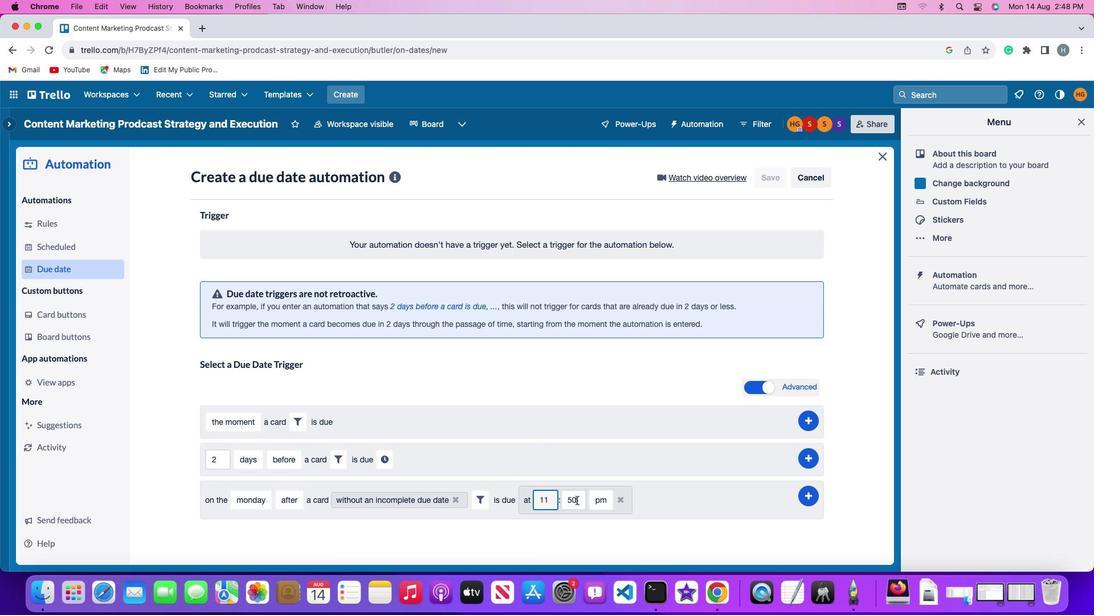 
Action: Key pressed Key.backspaceKey.backspace'0''0'
Screenshot: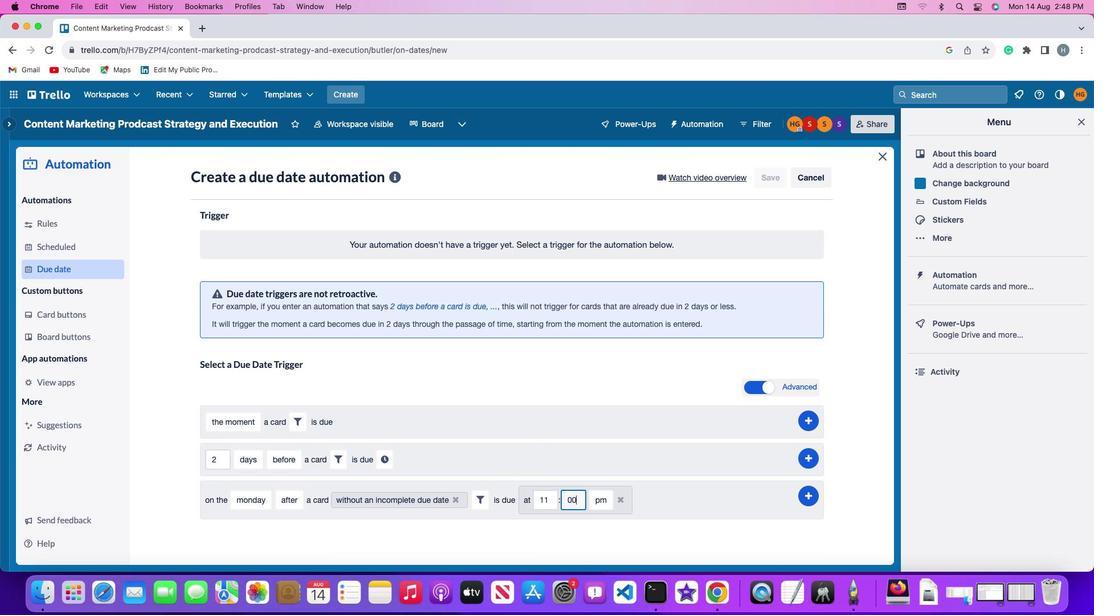 
Action: Mouse moved to (595, 500)
Screenshot: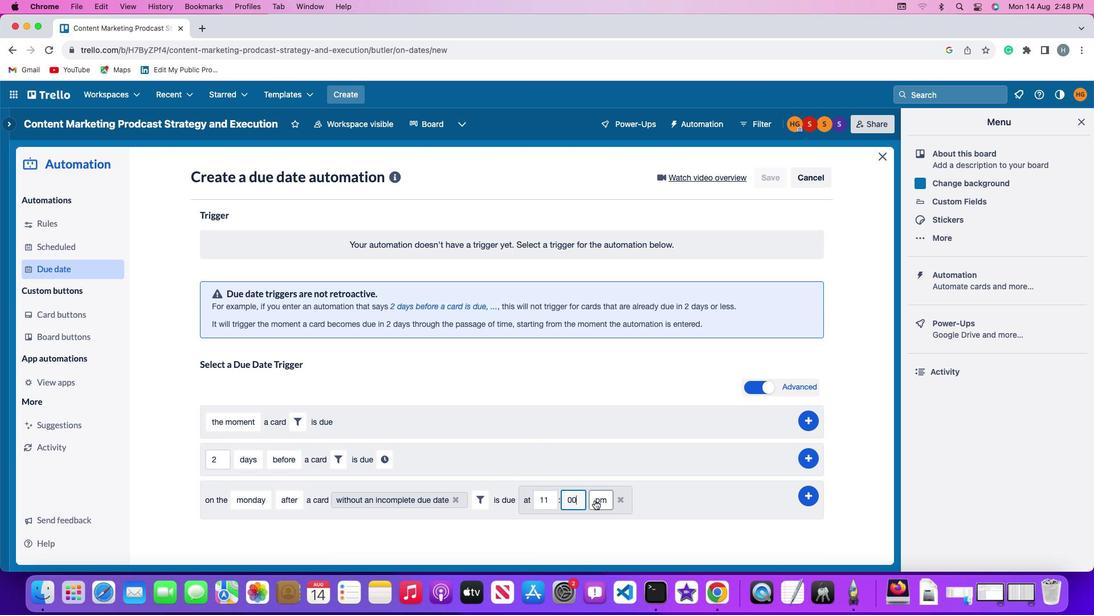 
Action: Mouse pressed left at (595, 500)
Screenshot: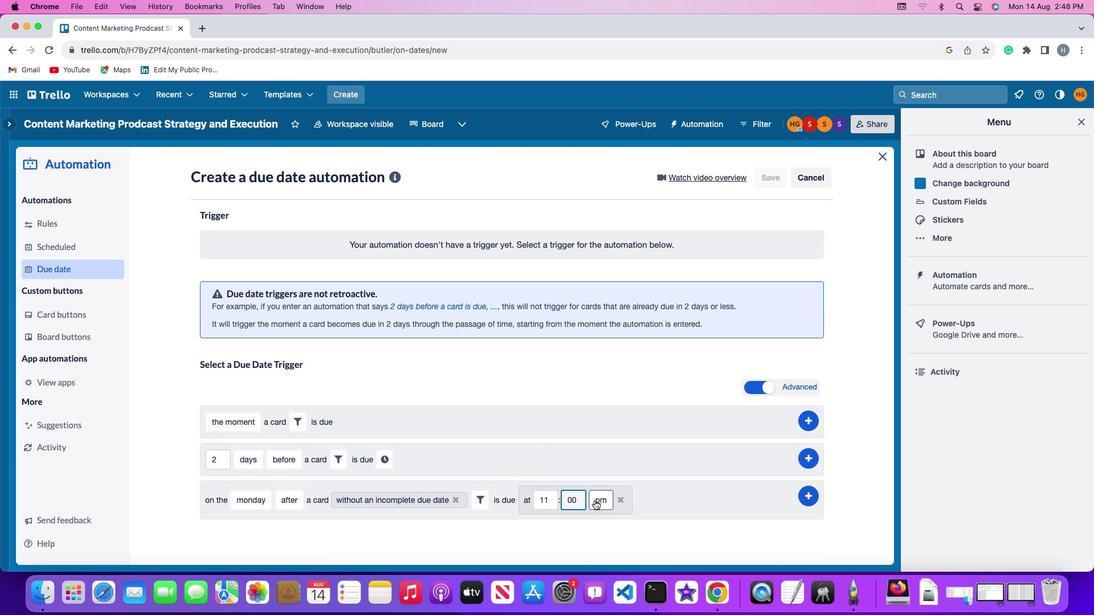 
Action: Mouse moved to (602, 525)
Screenshot: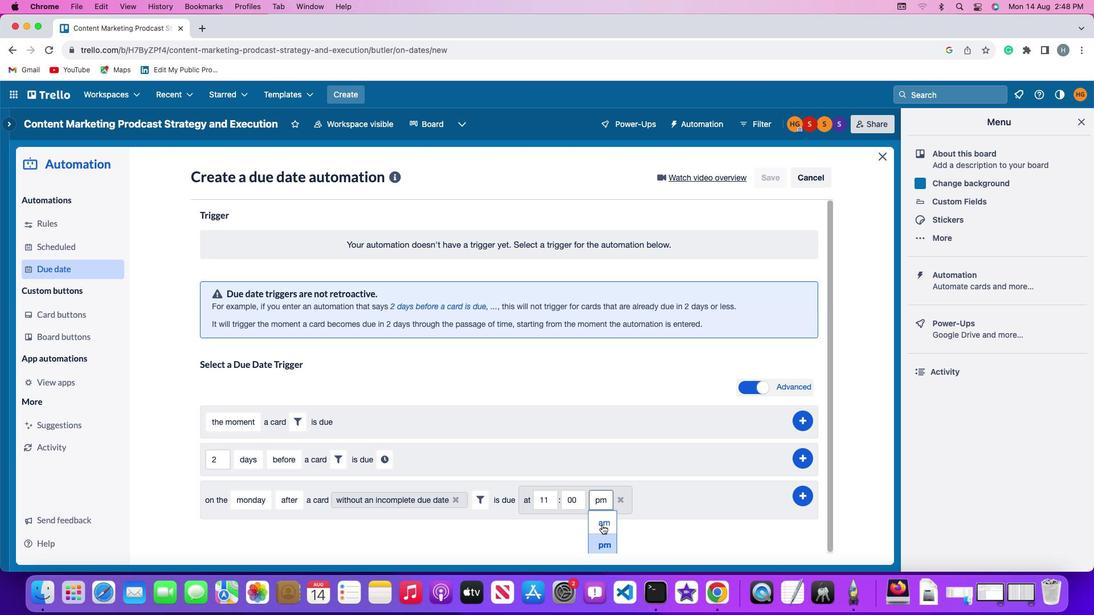 
Action: Mouse pressed left at (602, 525)
Screenshot: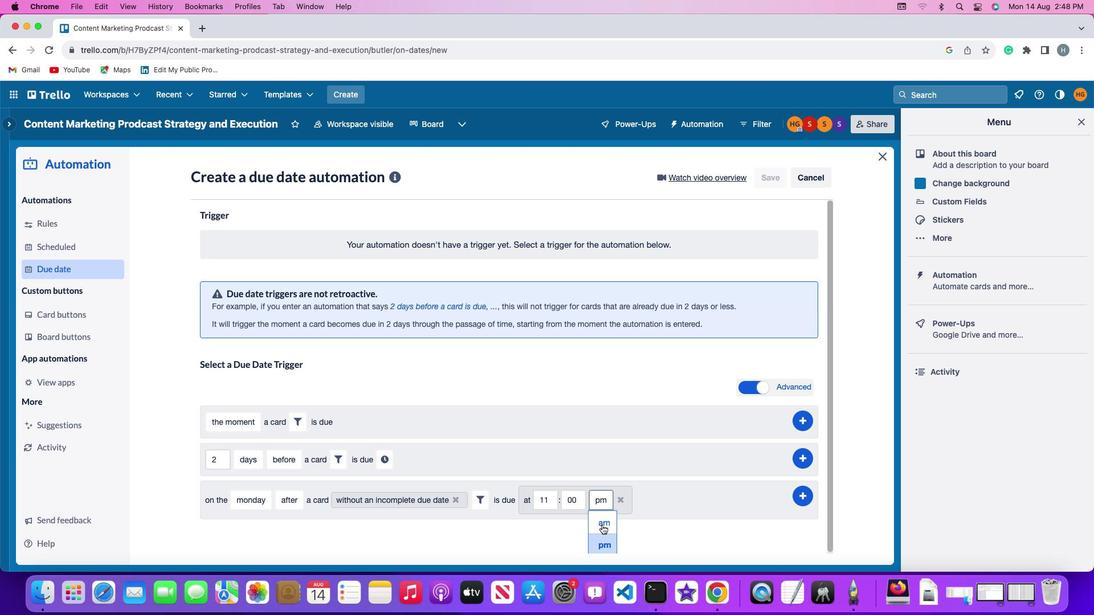 
Action: Mouse moved to (815, 492)
Screenshot: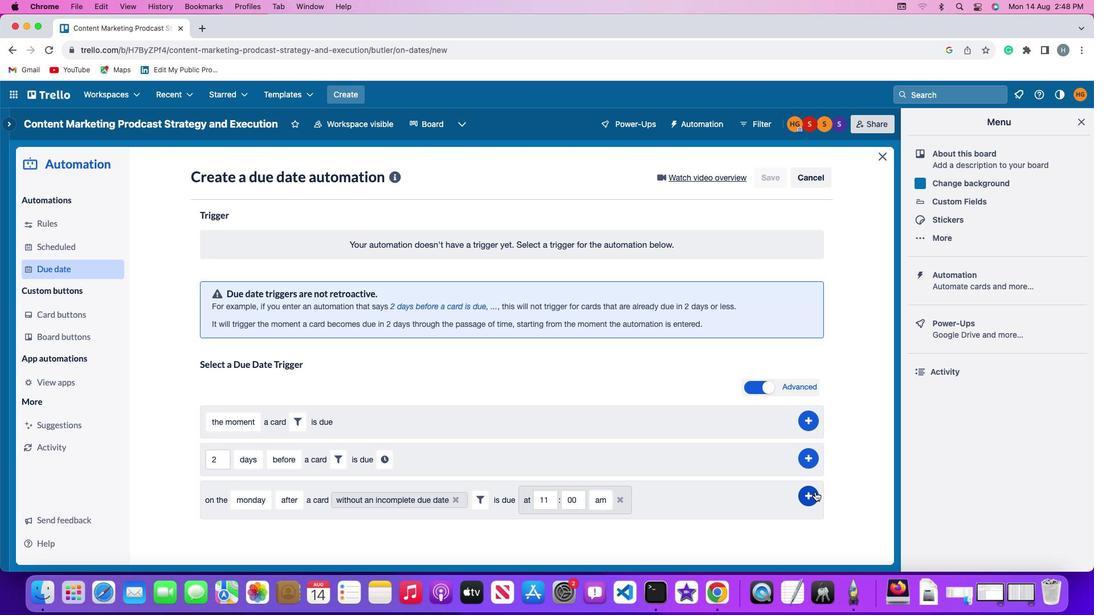 
Action: Mouse pressed left at (815, 492)
Screenshot: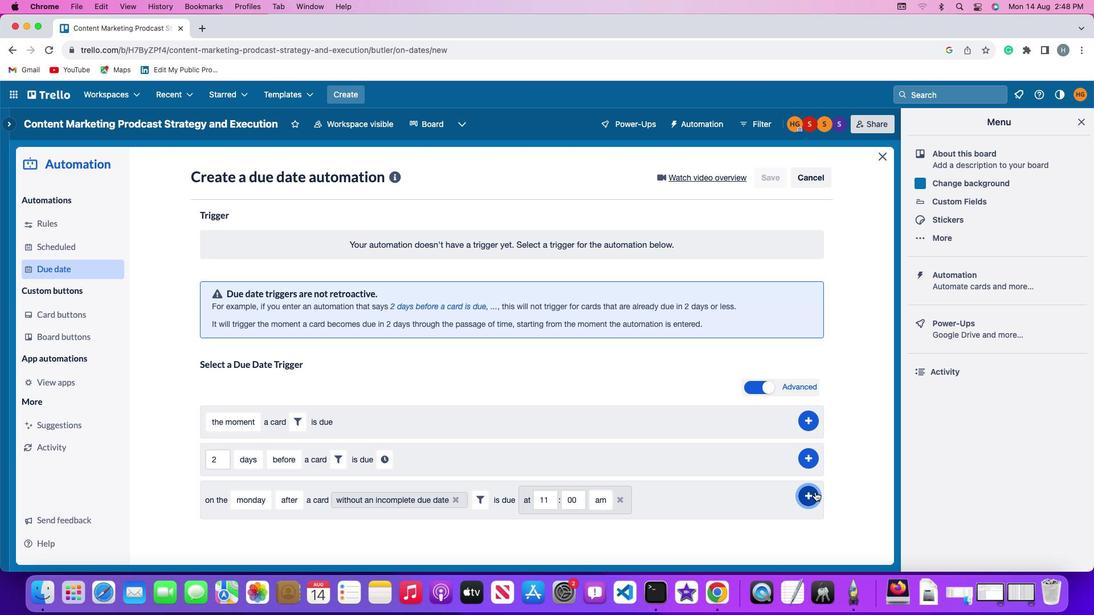 
Action: Mouse moved to (849, 392)
Screenshot: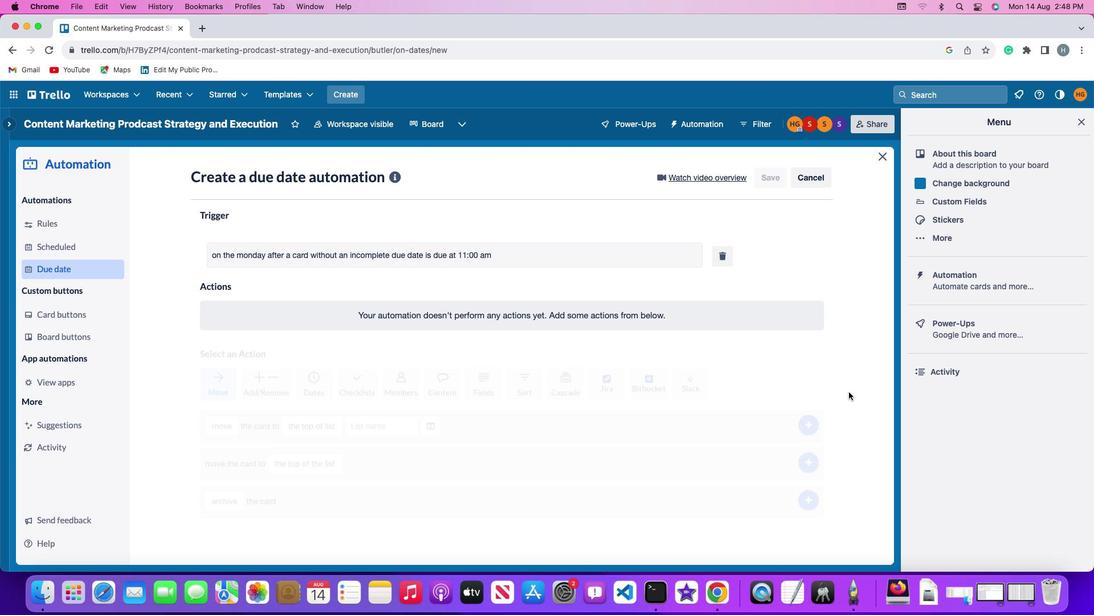 
